 Task: Create a due date automation trigger when advanced on, 2 working days after a card is due add fields without custom field "Resume" checked at 11:00 AM.
Action: Mouse moved to (1117, 336)
Screenshot: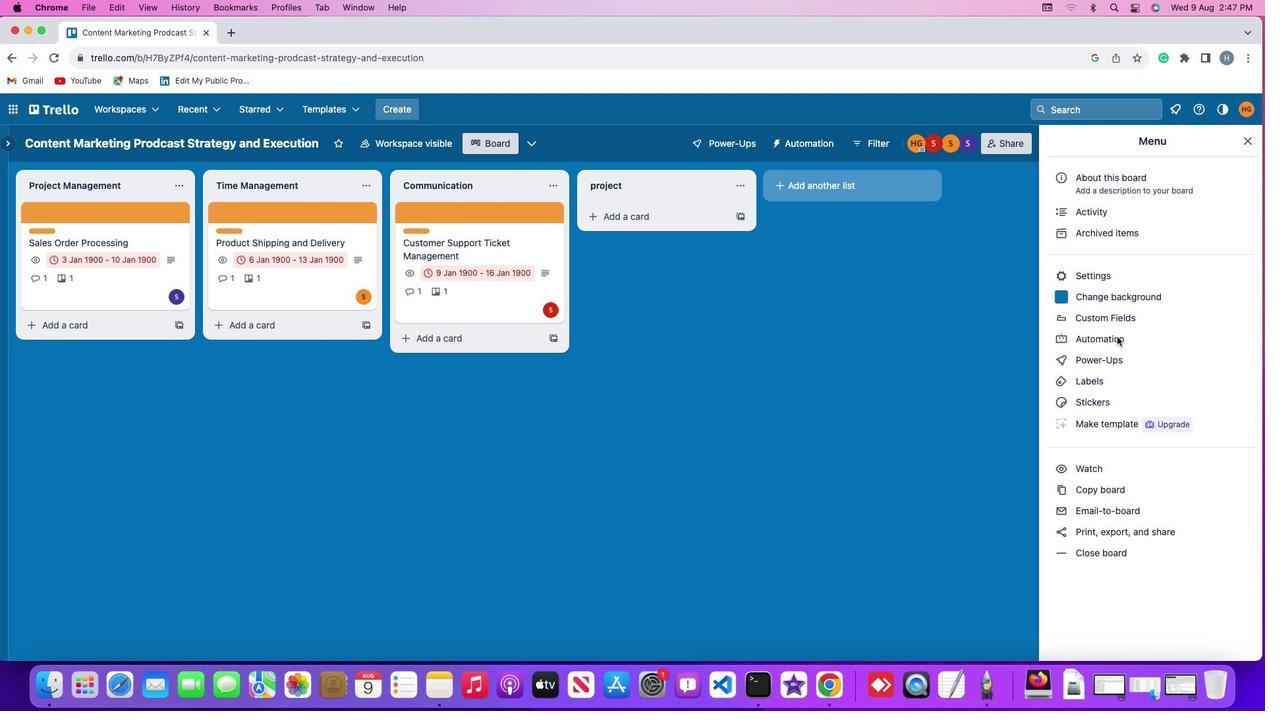 
Action: Mouse pressed left at (1117, 336)
Screenshot: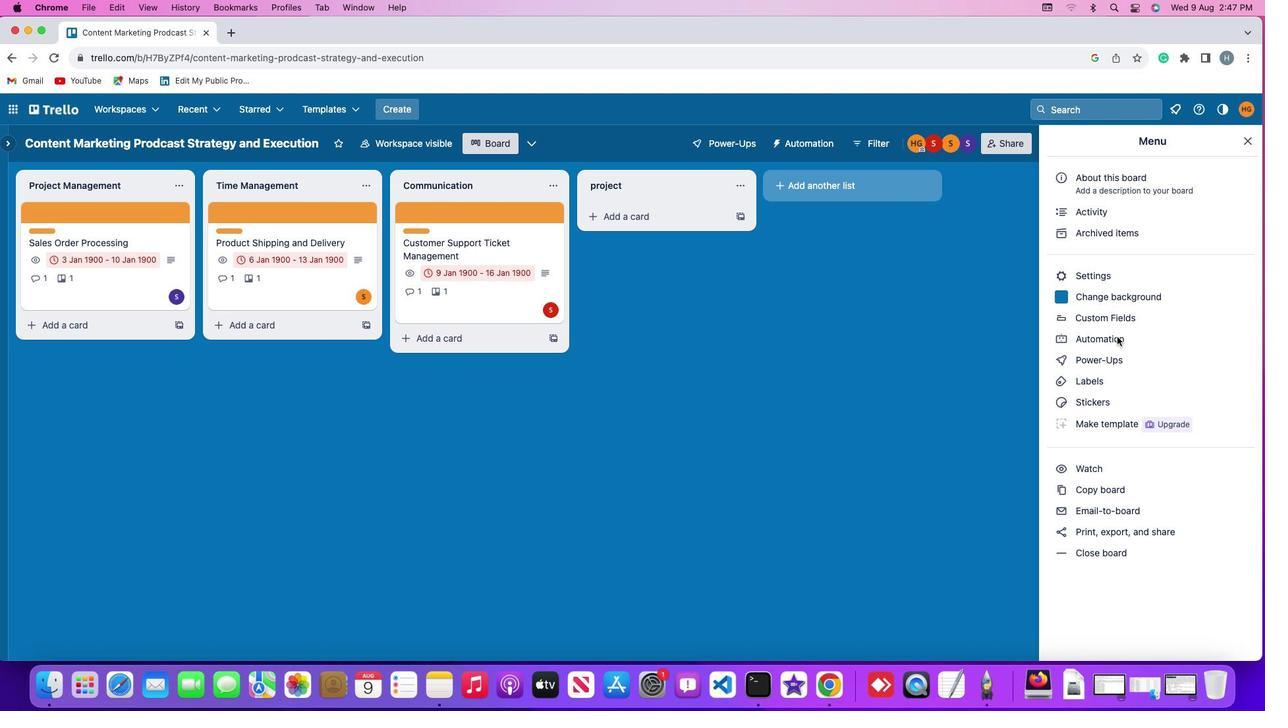 
Action: Mouse pressed left at (1117, 336)
Screenshot: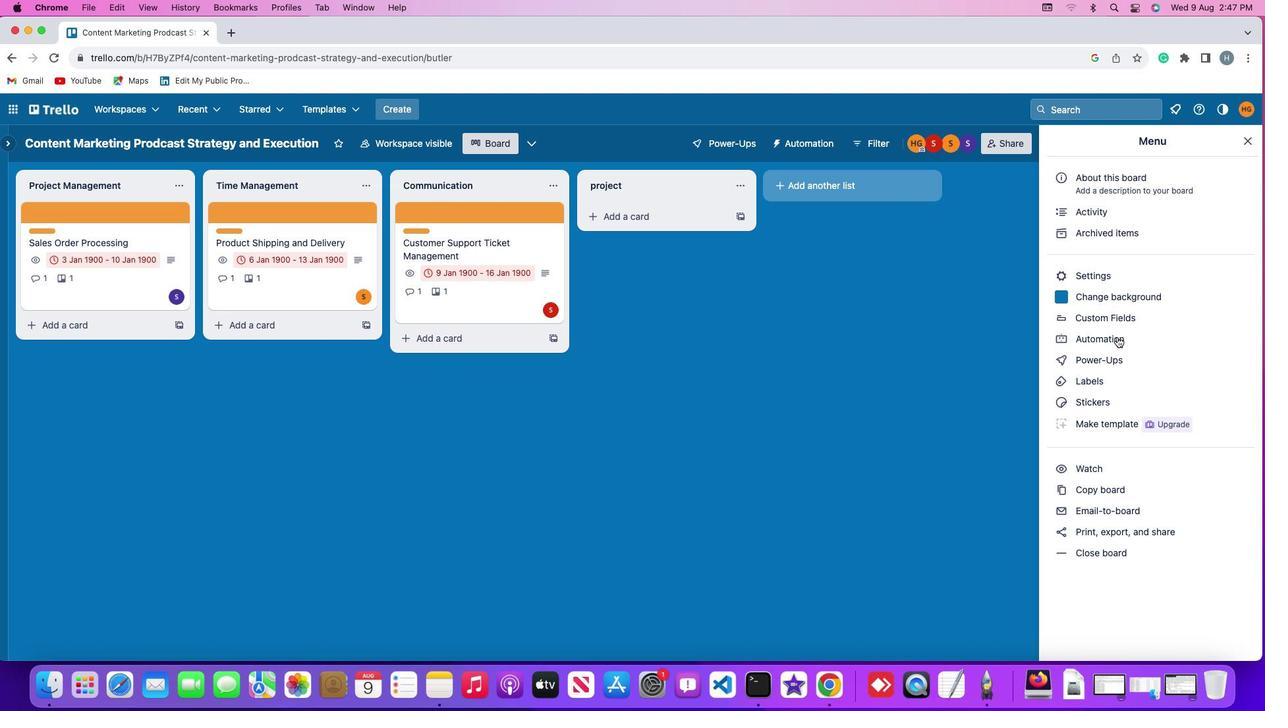 
Action: Mouse moved to (90, 310)
Screenshot: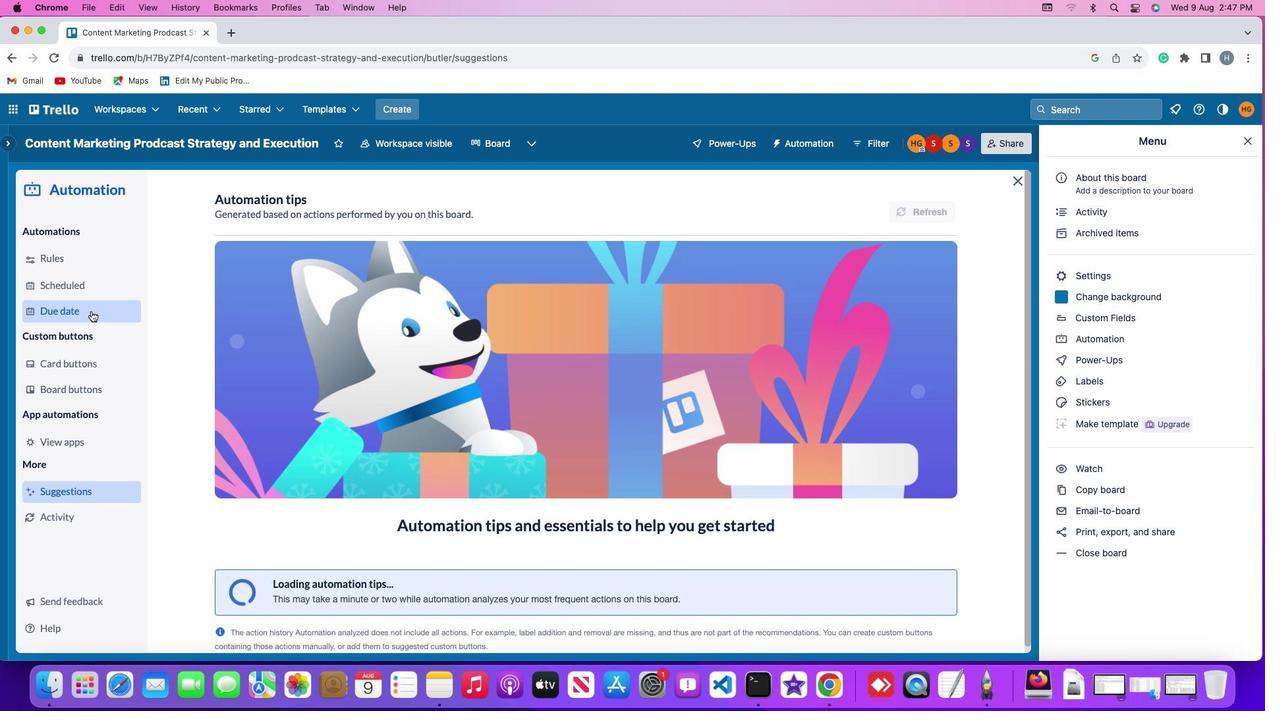 
Action: Mouse pressed left at (90, 310)
Screenshot: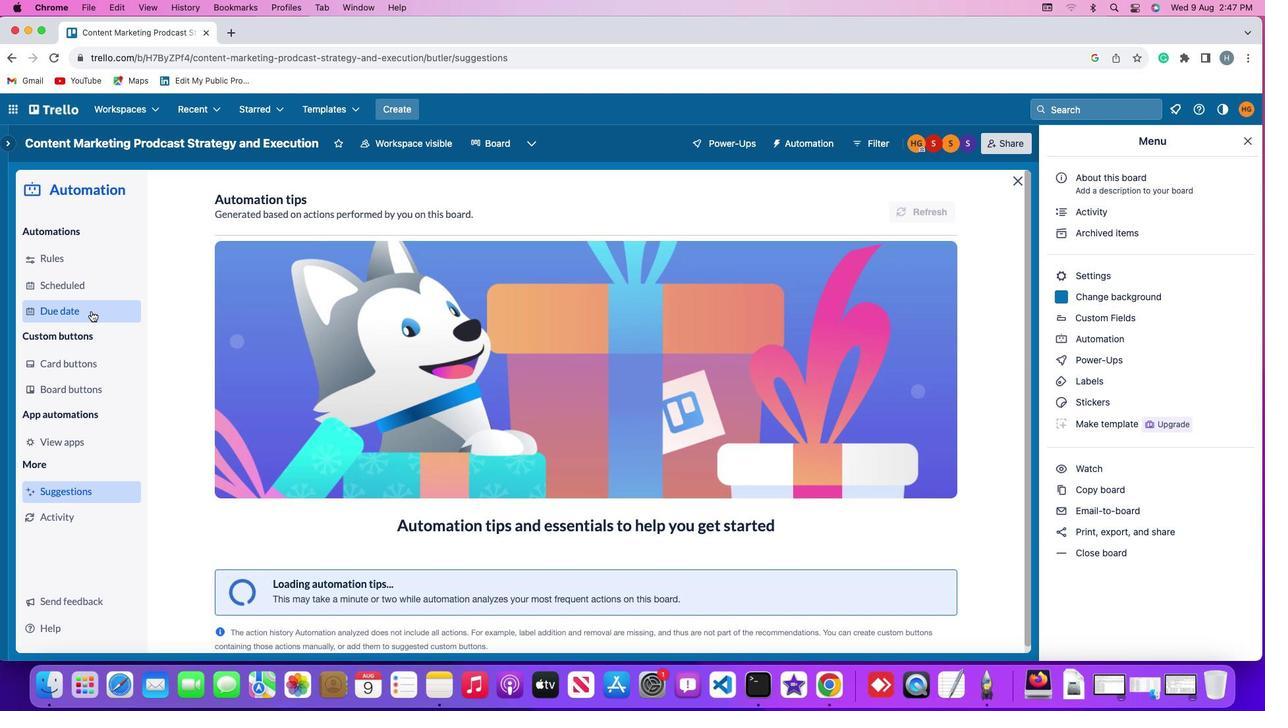 
Action: Mouse moved to (847, 202)
Screenshot: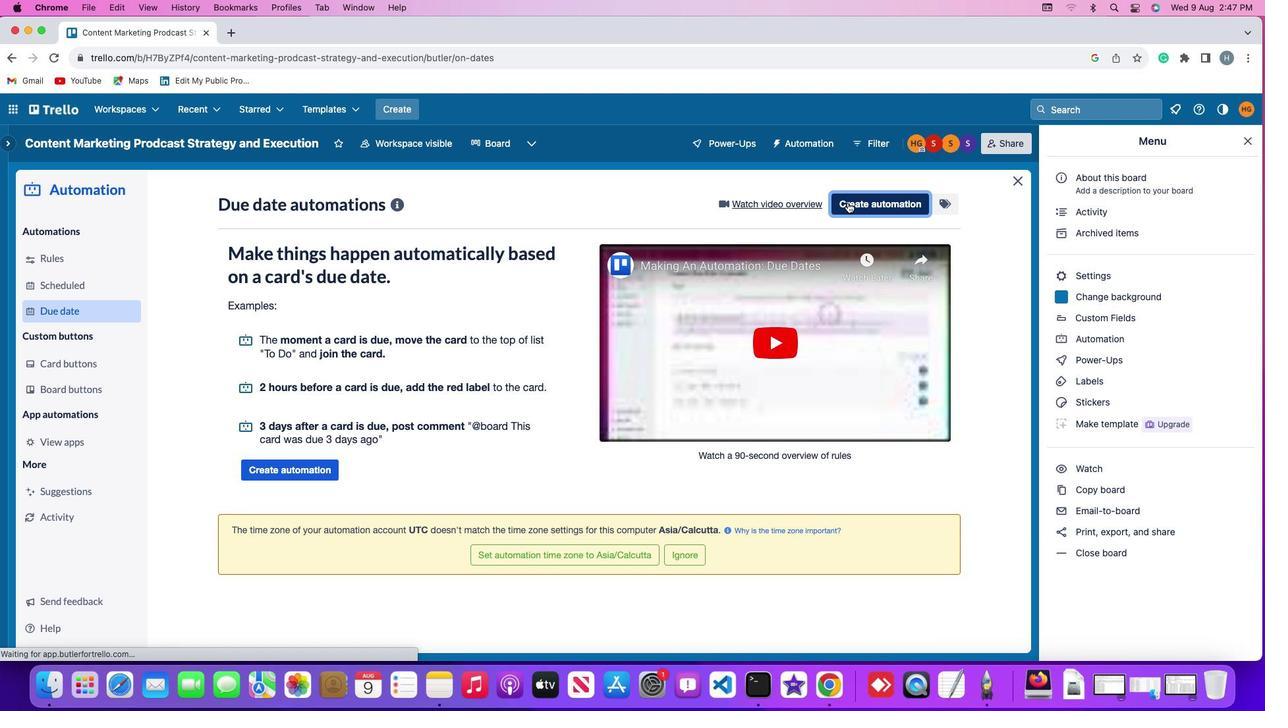 
Action: Mouse pressed left at (847, 202)
Screenshot: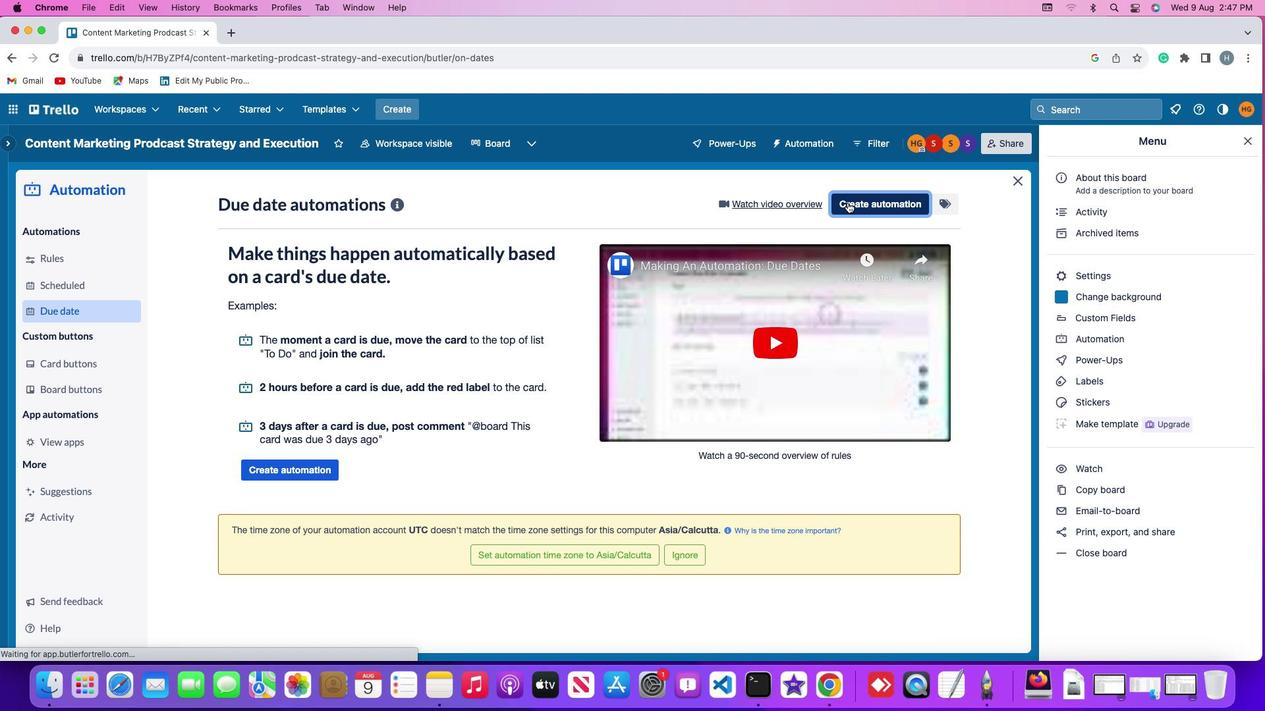 
Action: Mouse moved to (278, 333)
Screenshot: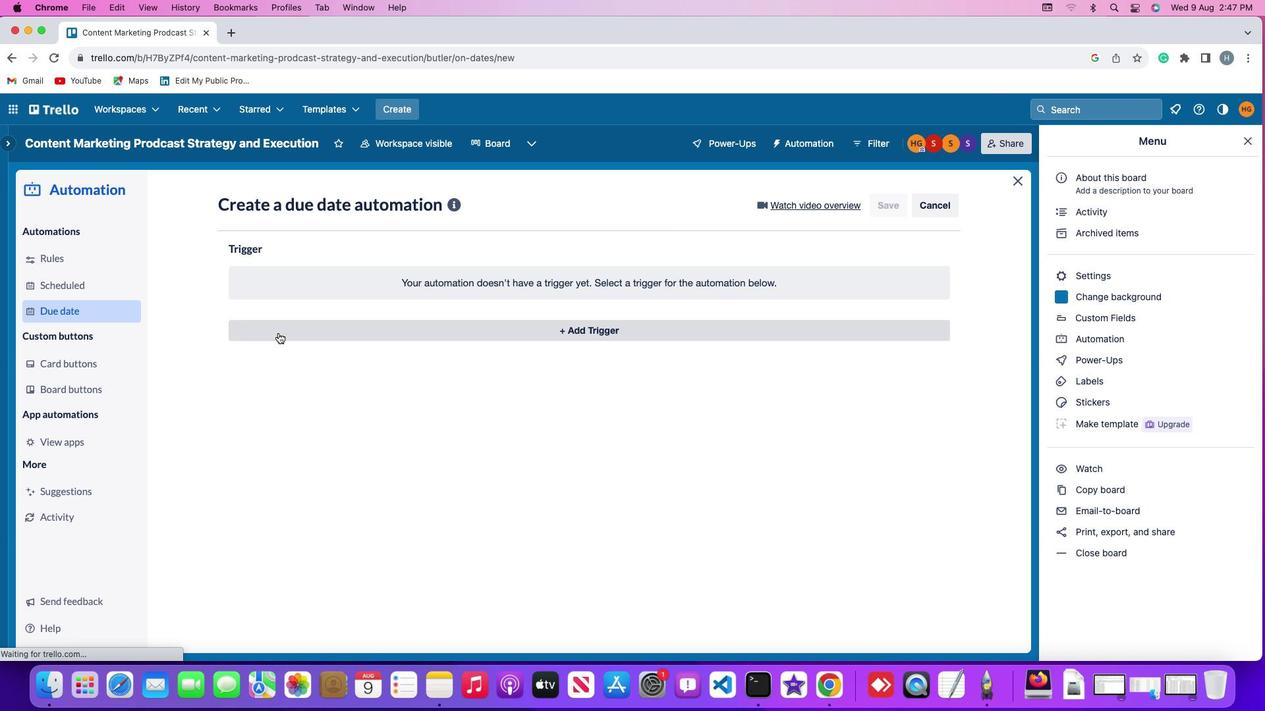 
Action: Mouse pressed left at (278, 333)
Screenshot: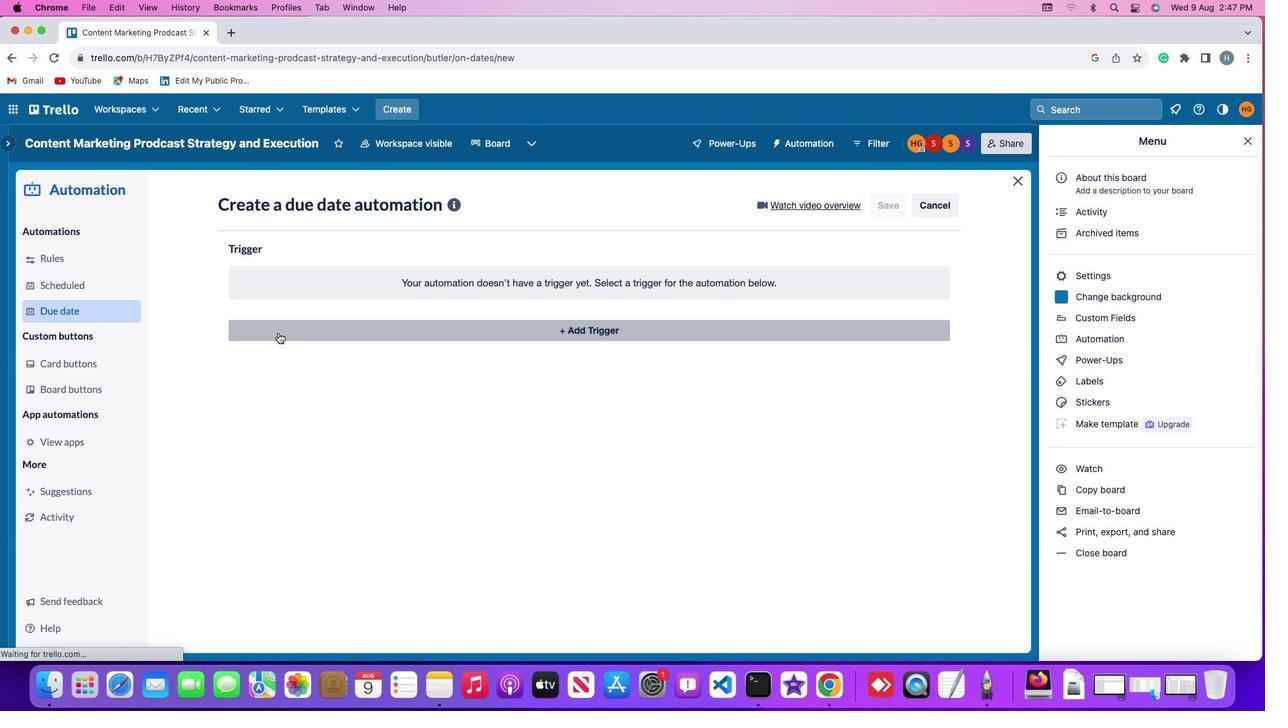 
Action: Mouse moved to (252, 532)
Screenshot: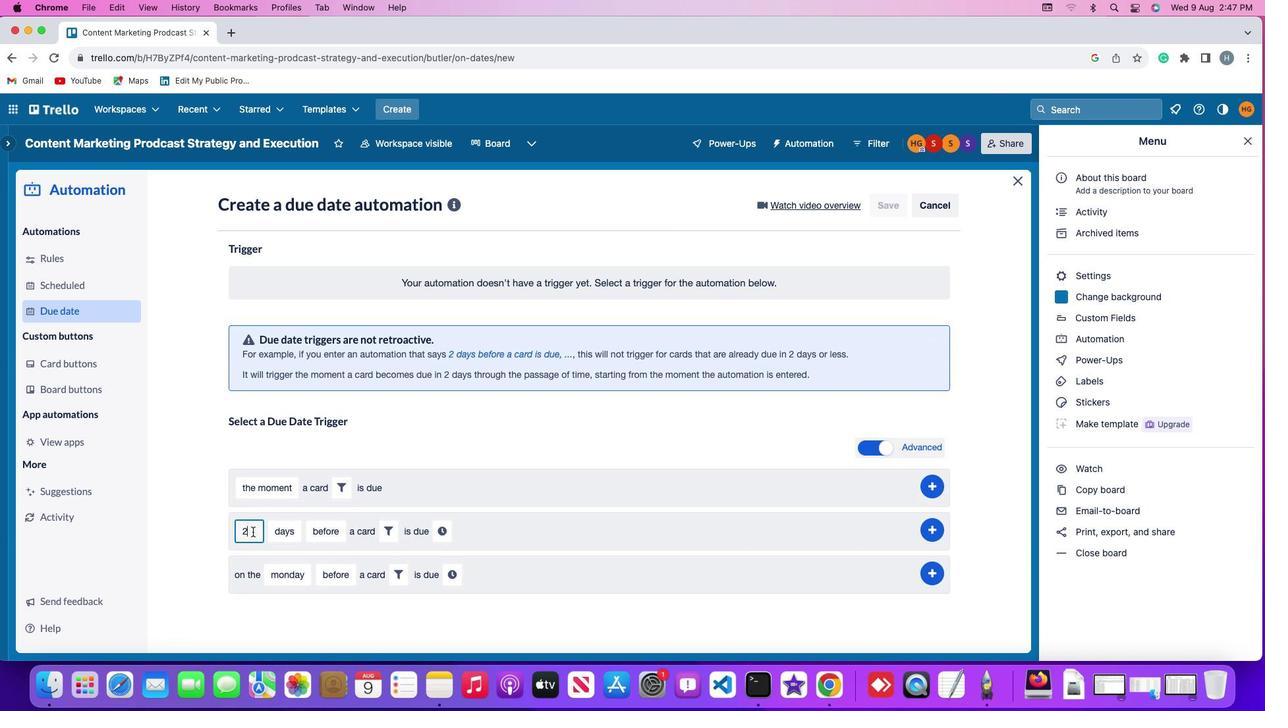 
Action: Mouse pressed left at (252, 532)
Screenshot: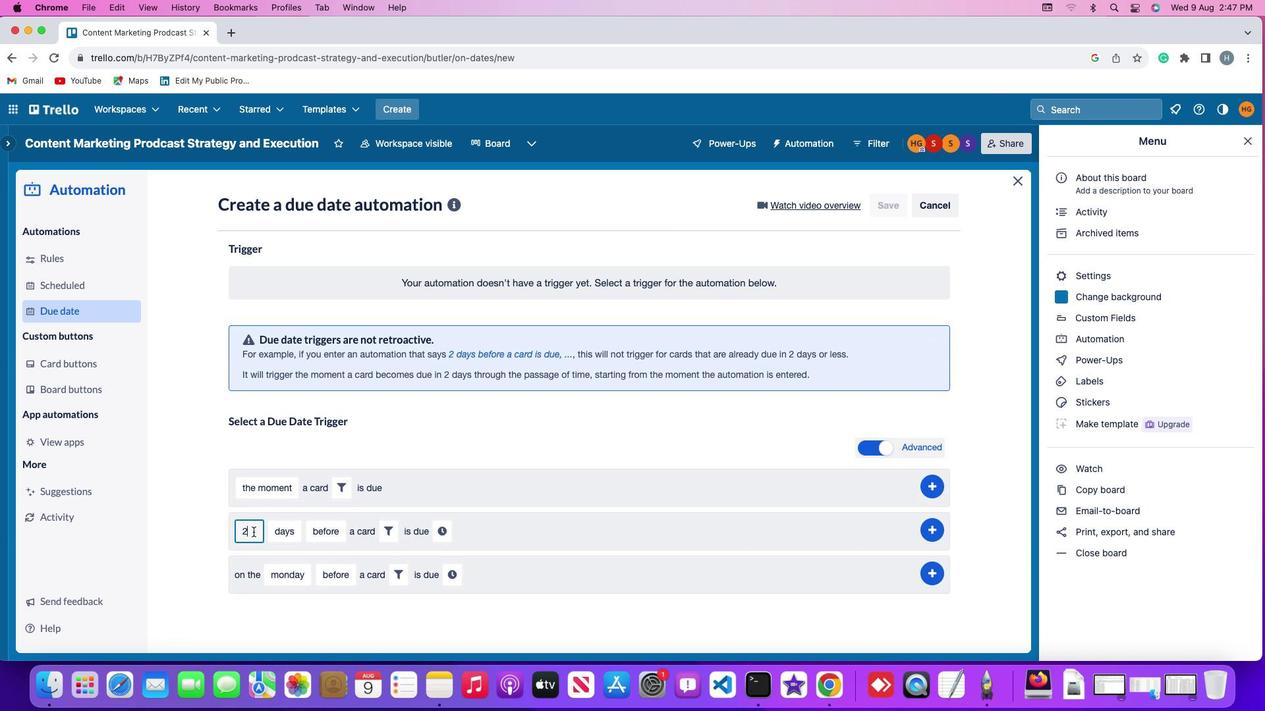 
Action: Mouse moved to (253, 530)
Screenshot: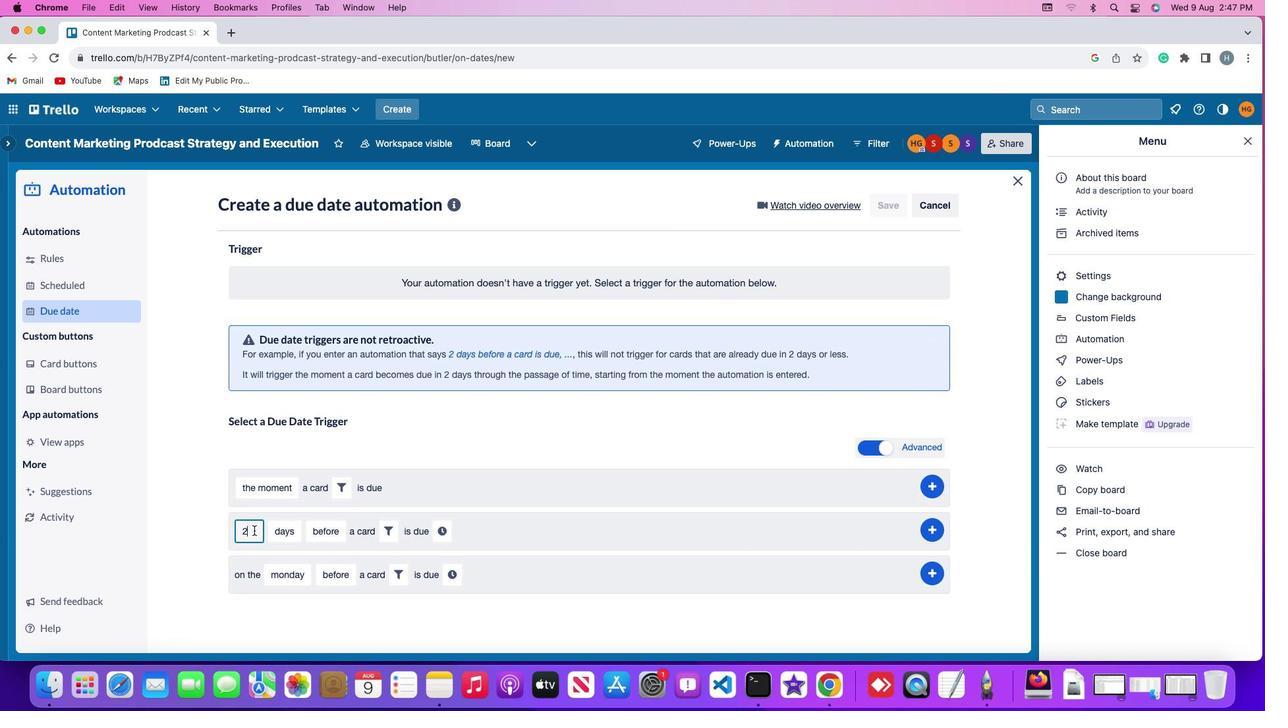 
Action: Key pressed Key.backspace
Screenshot: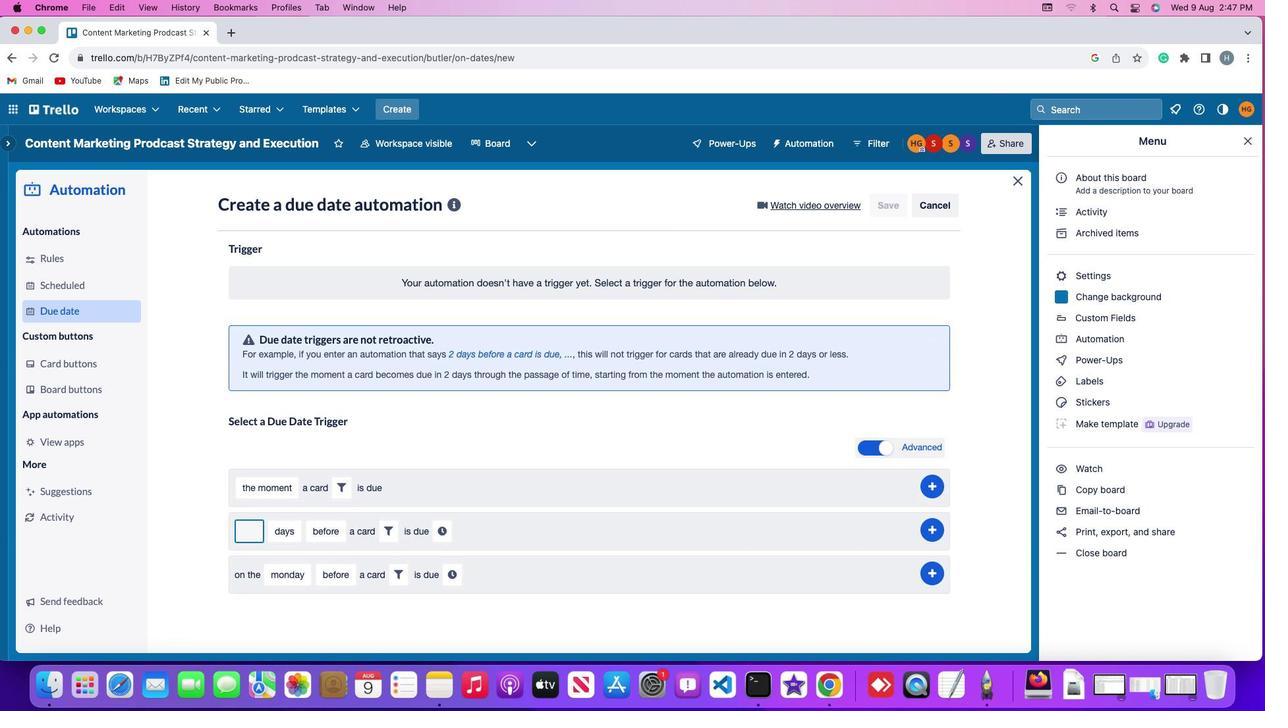 
Action: Mouse moved to (291, 517)
Screenshot: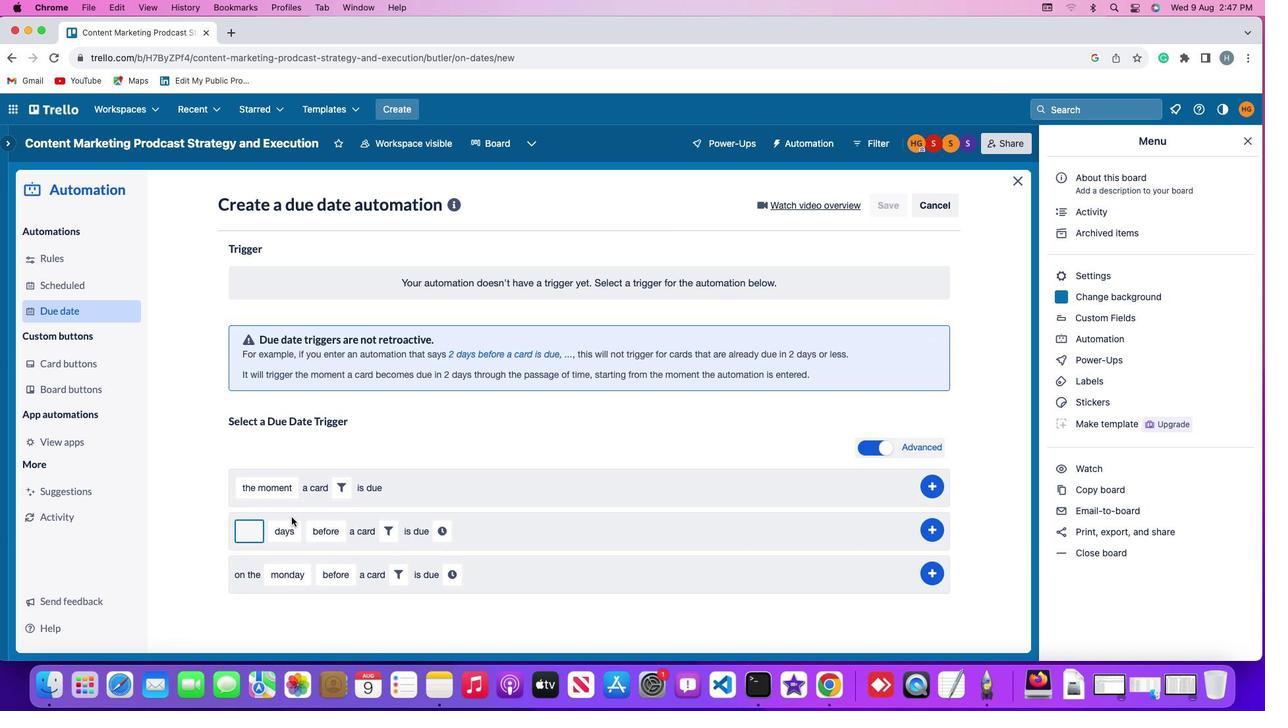 
Action: Key pressed '2'
Screenshot: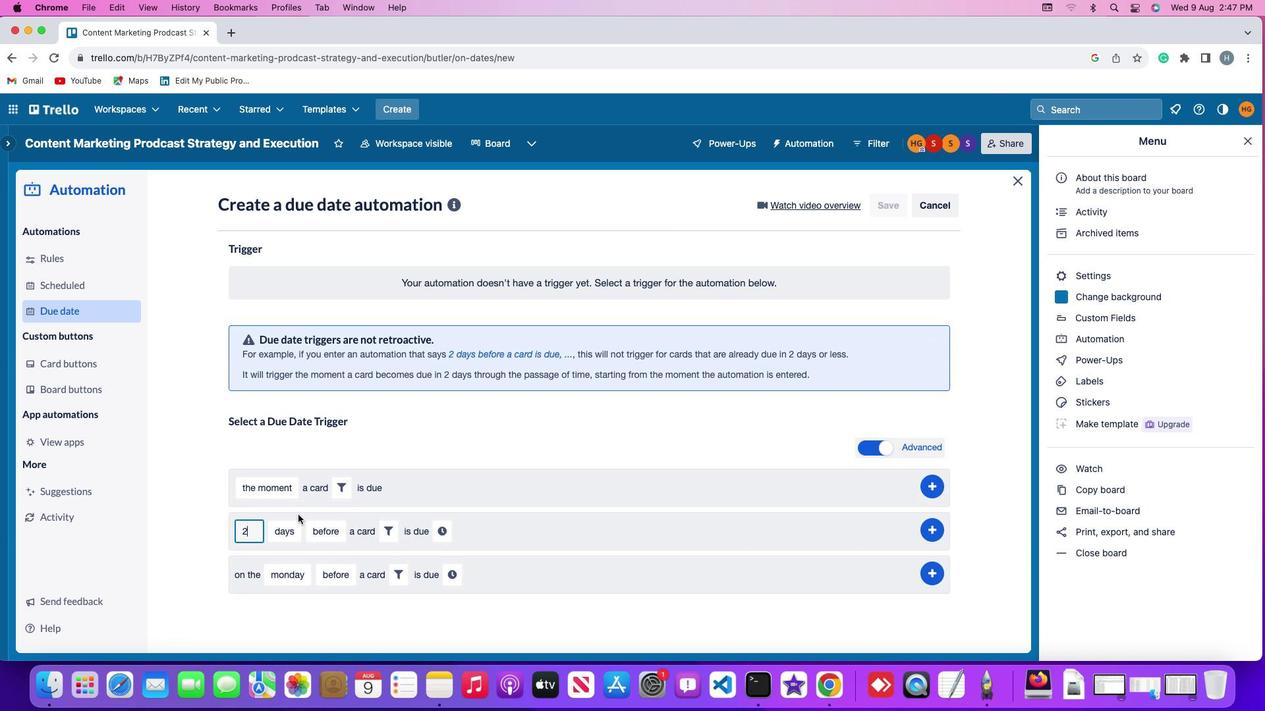 
Action: Mouse moved to (280, 531)
Screenshot: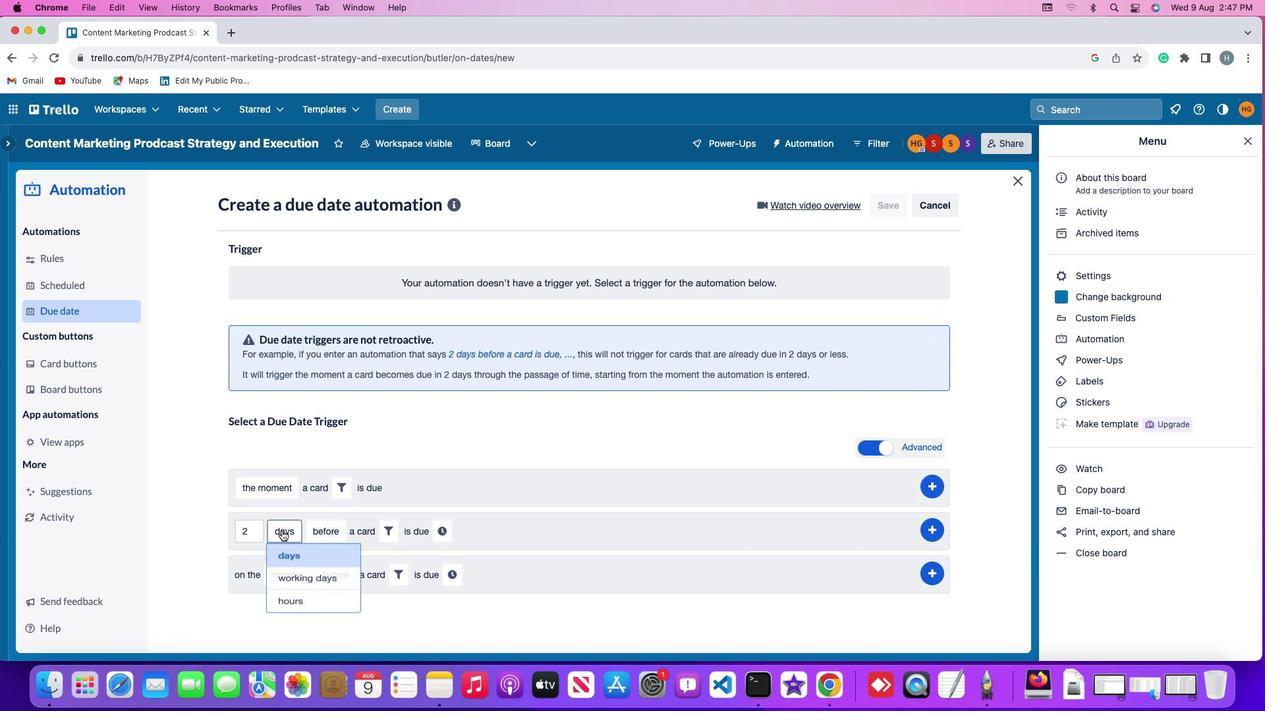
Action: Mouse pressed left at (280, 531)
Screenshot: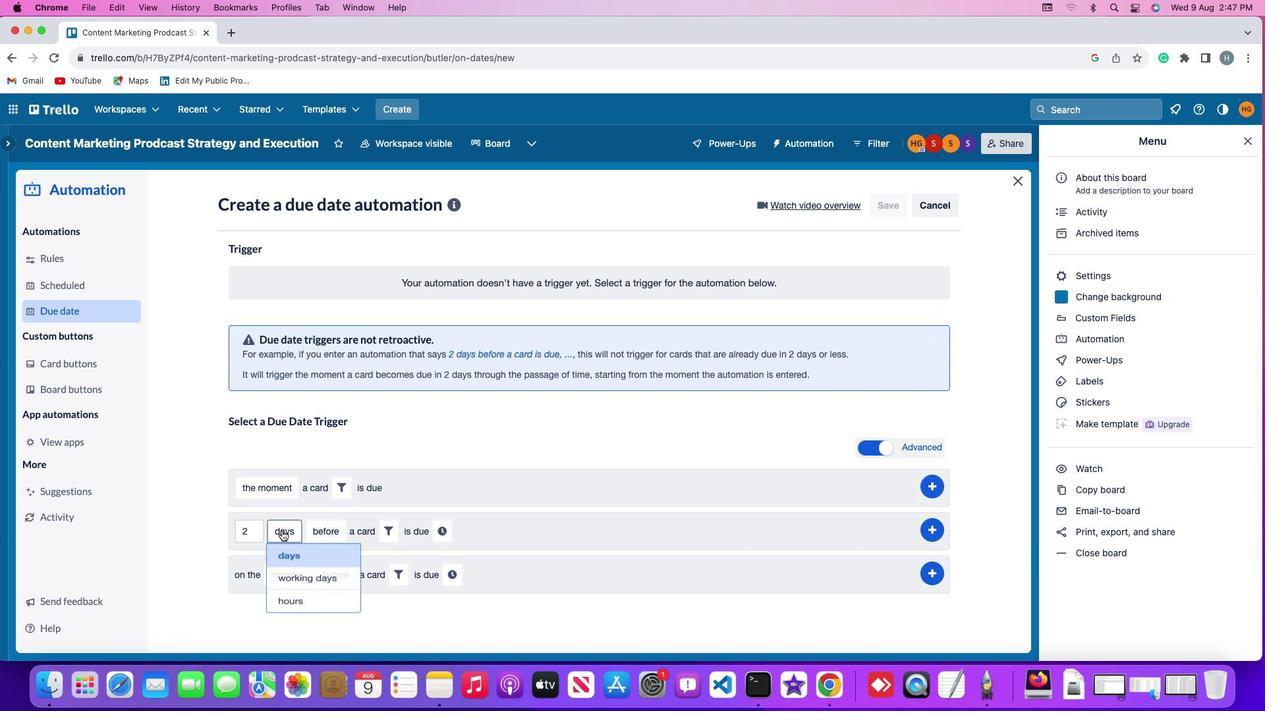 
Action: Mouse moved to (286, 577)
Screenshot: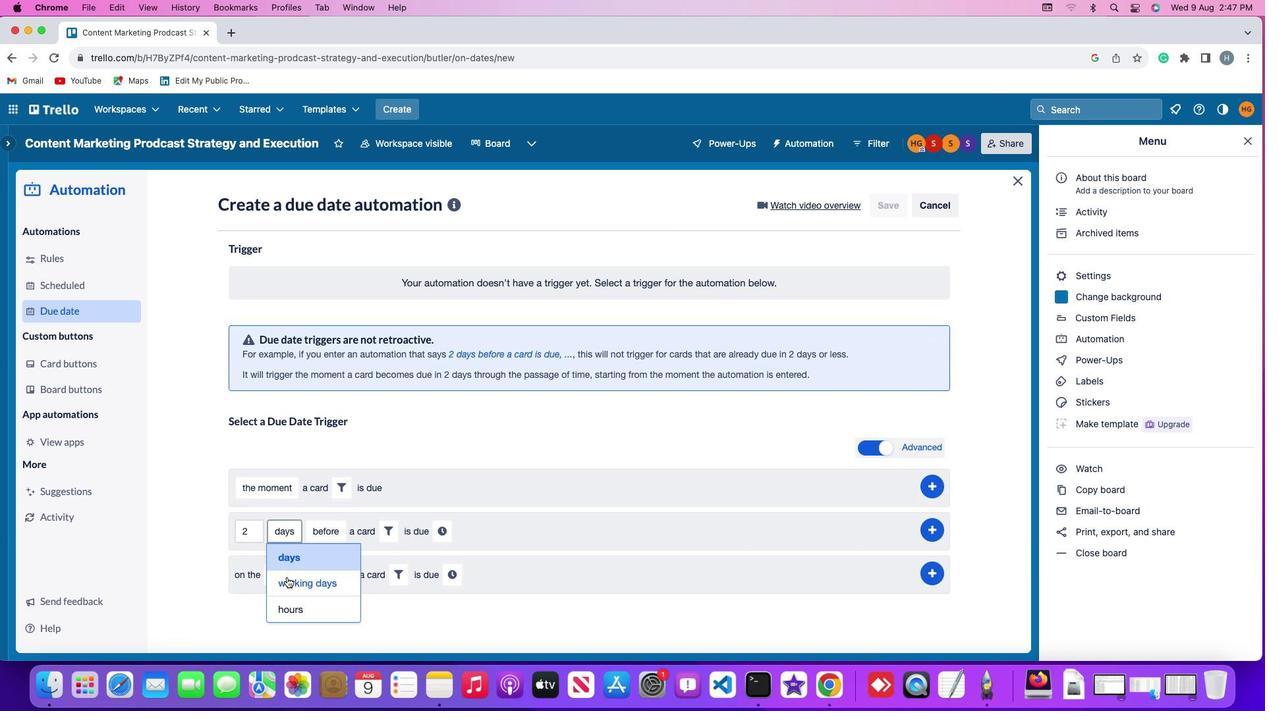 
Action: Mouse pressed left at (286, 577)
Screenshot: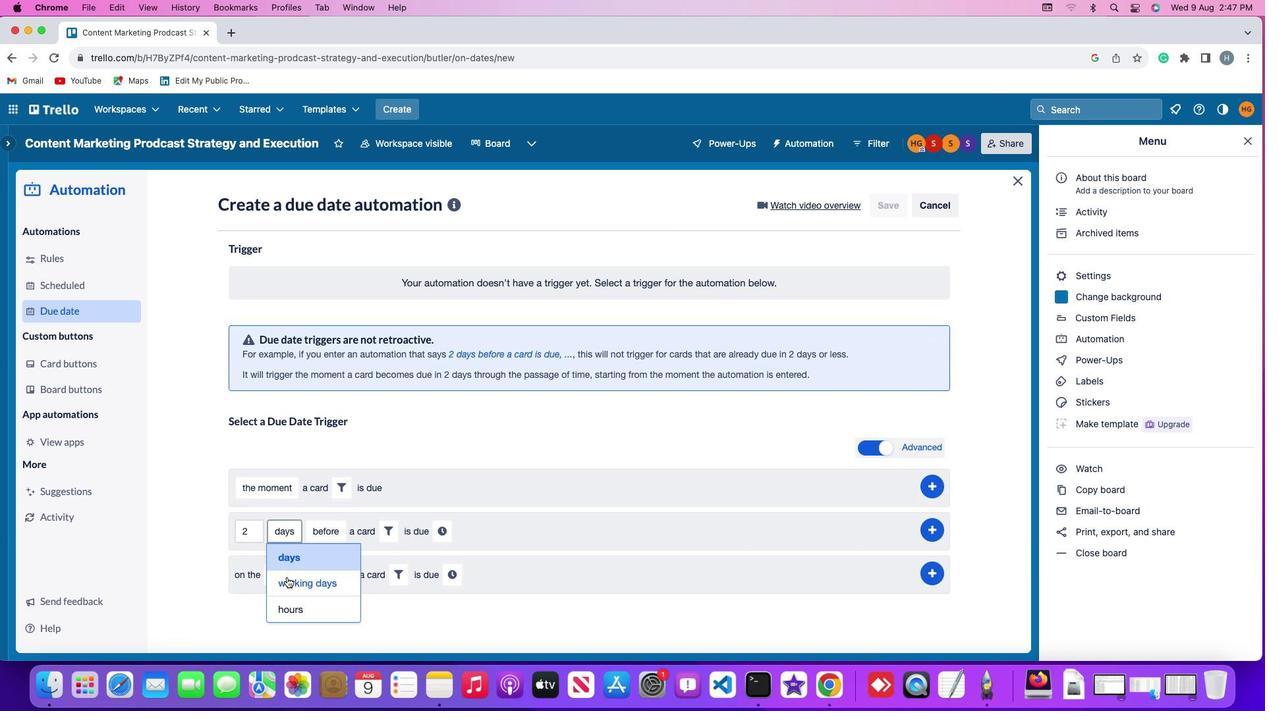 
Action: Mouse moved to (347, 529)
Screenshot: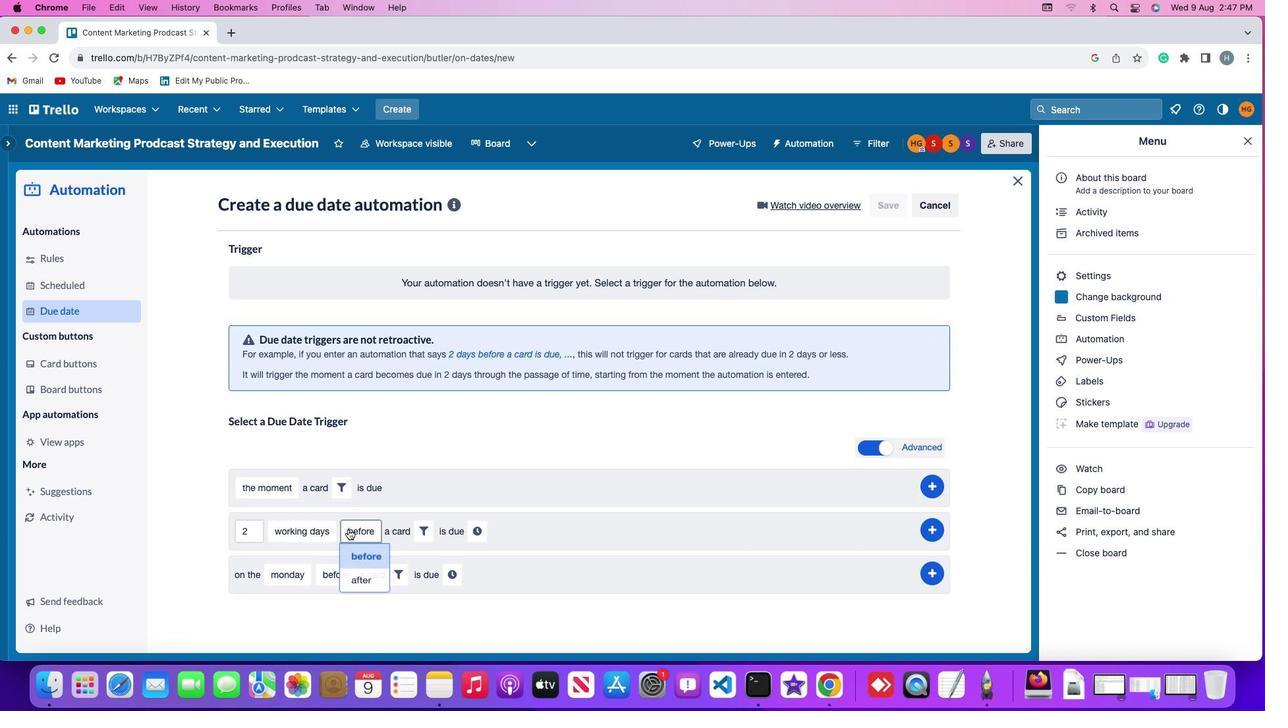 
Action: Mouse pressed left at (347, 529)
Screenshot: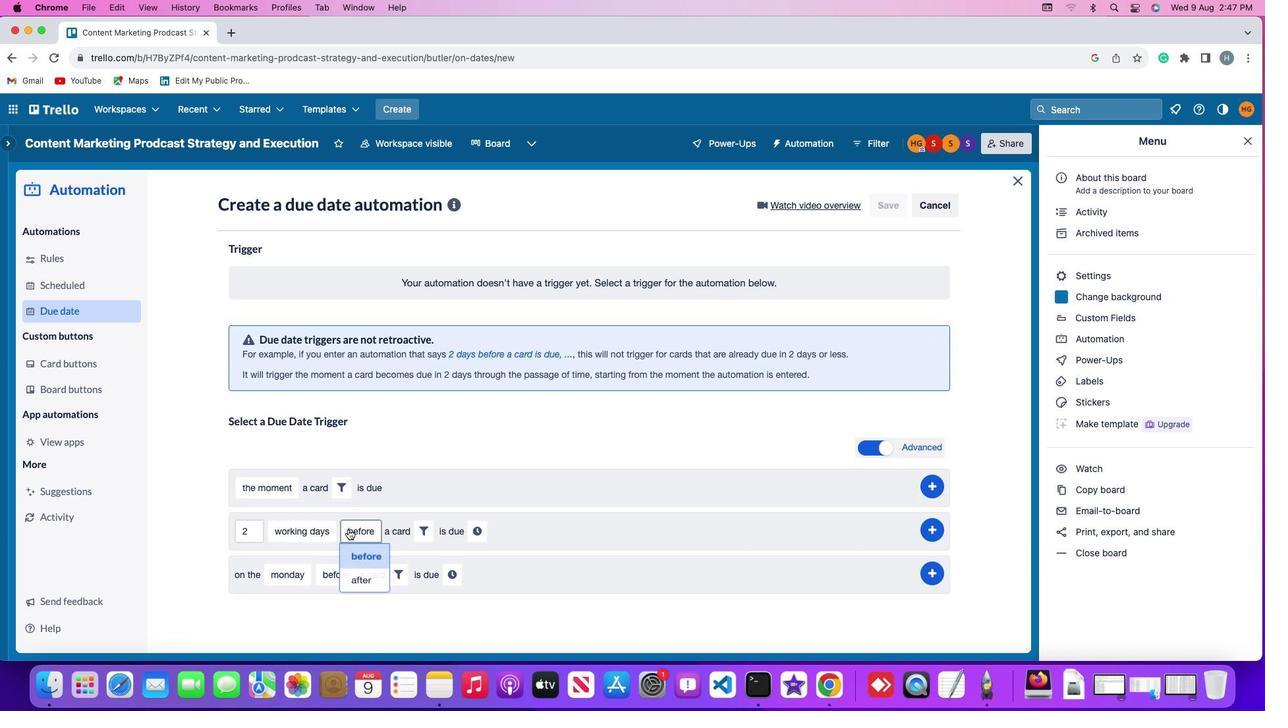 
Action: Mouse moved to (359, 580)
Screenshot: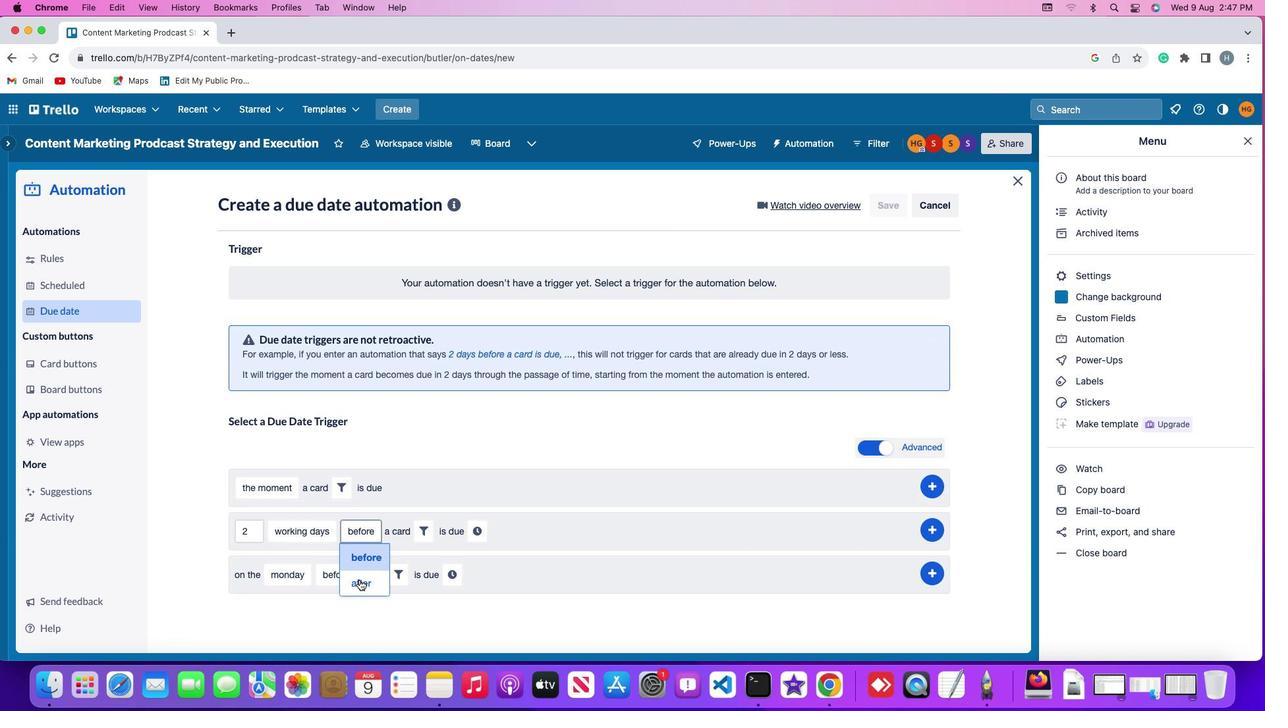 
Action: Mouse pressed left at (359, 580)
Screenshot: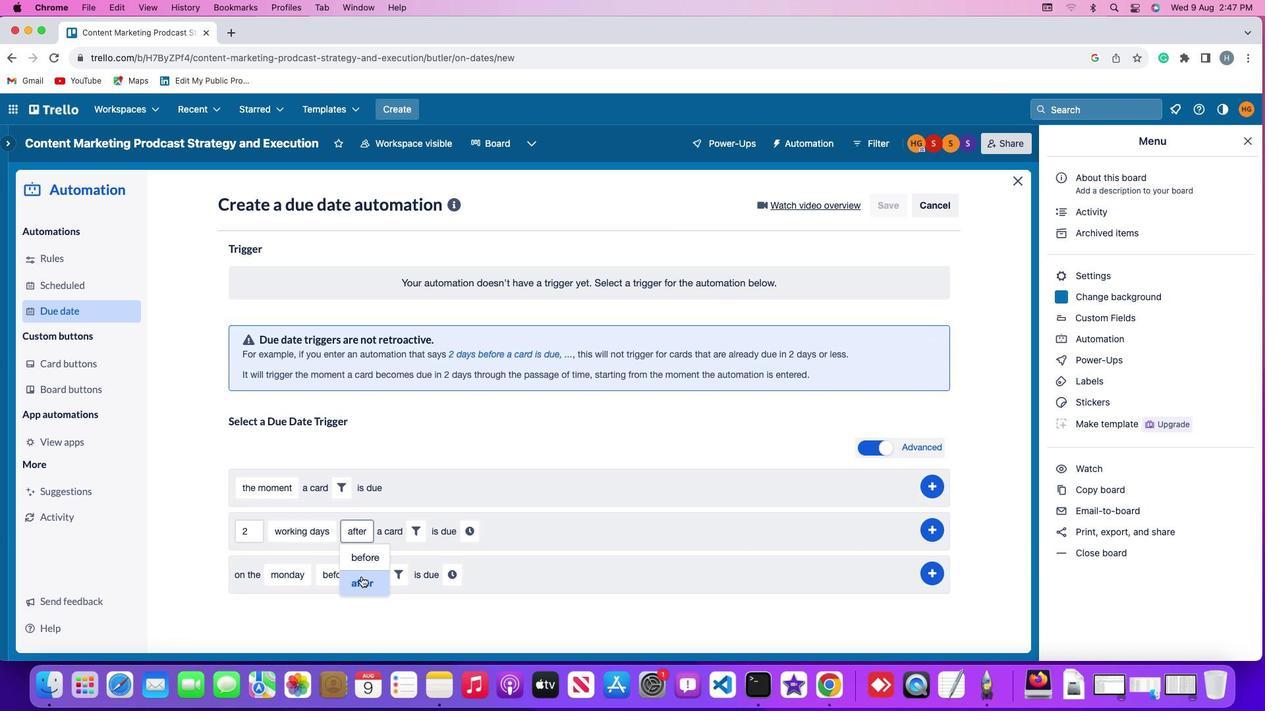
Action: Mouse moved to (422, 533)
Screenshot: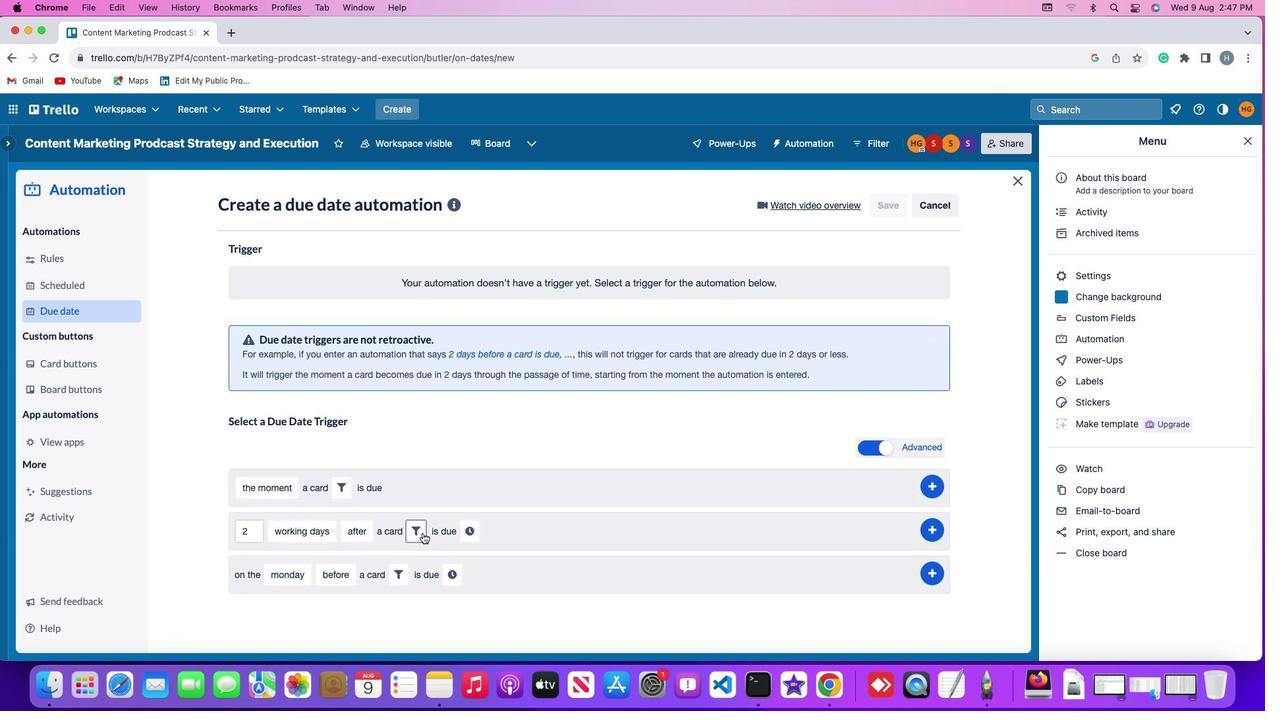 
Action: Mouse pressed left at (422, 533)
Screenshot: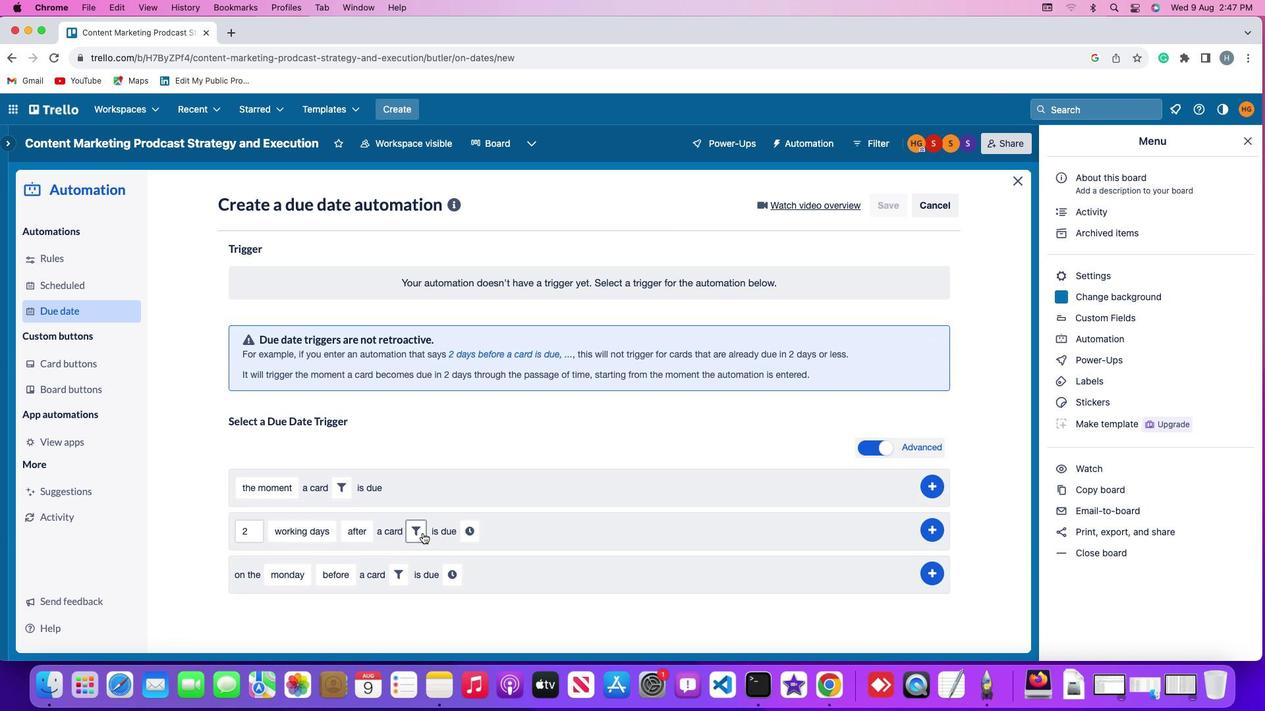 
Action: Mouse moved to (635, 571)
Screenshot: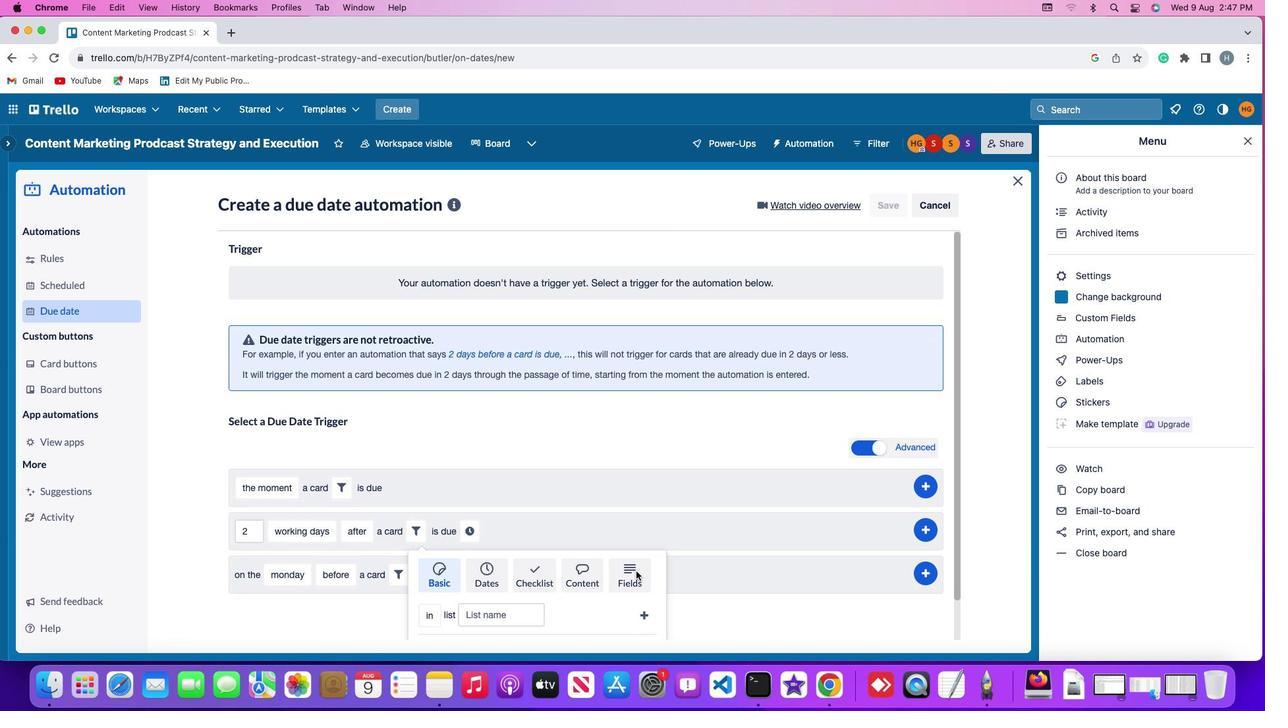
Action: Mouse pressed left at (635, 571)
Screenshot: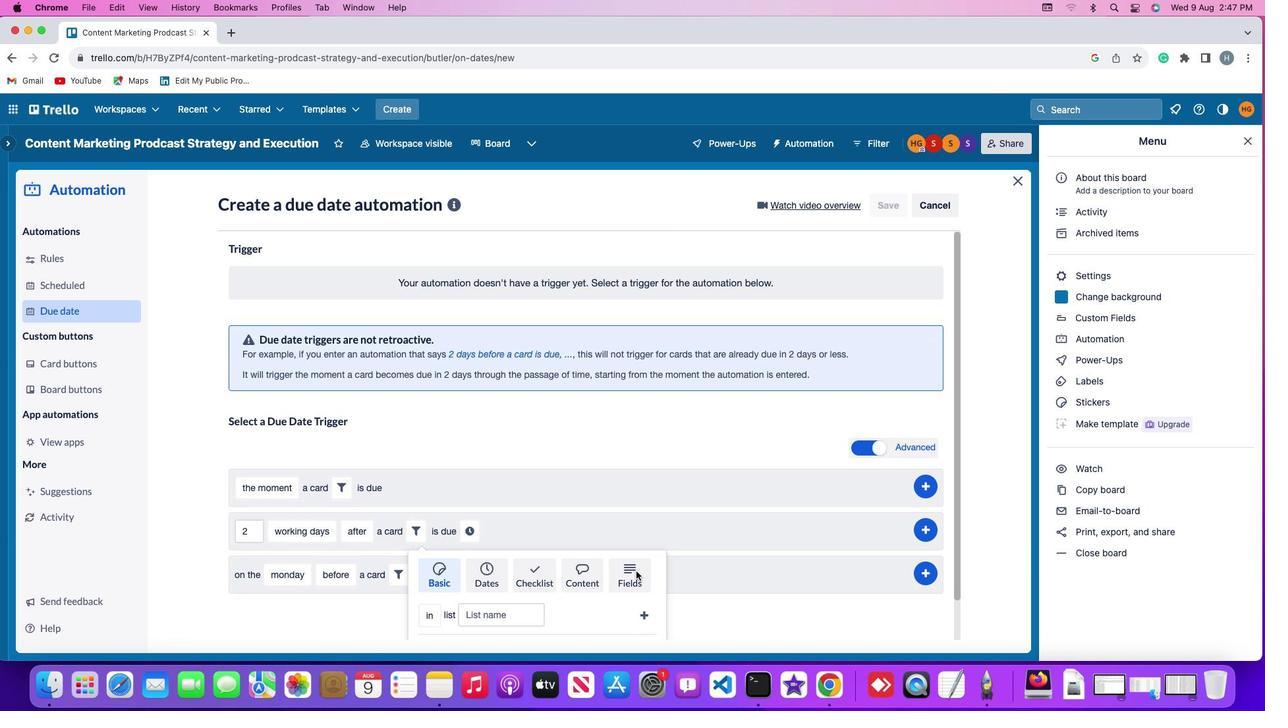 
Action: Mouse moved to (389, 612)
Screenshot: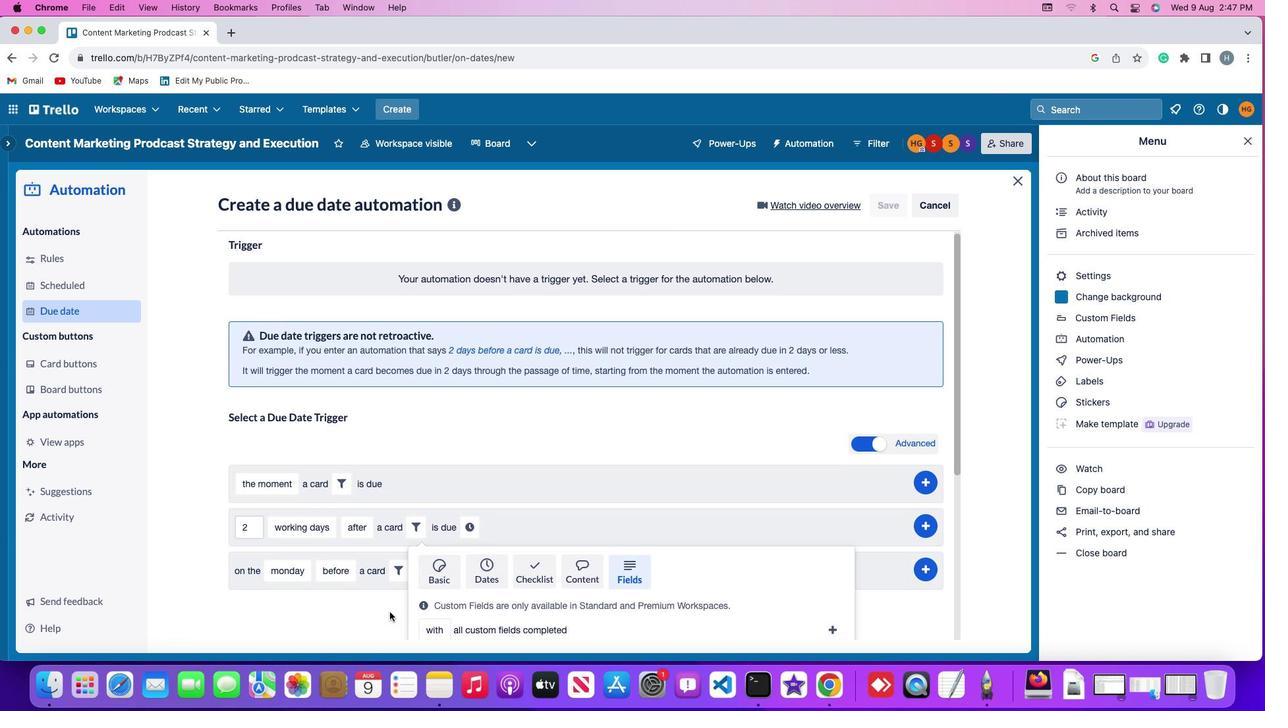 
Action: Mouse scrolled (389, 612) with delta (0, 0)
Screenshot: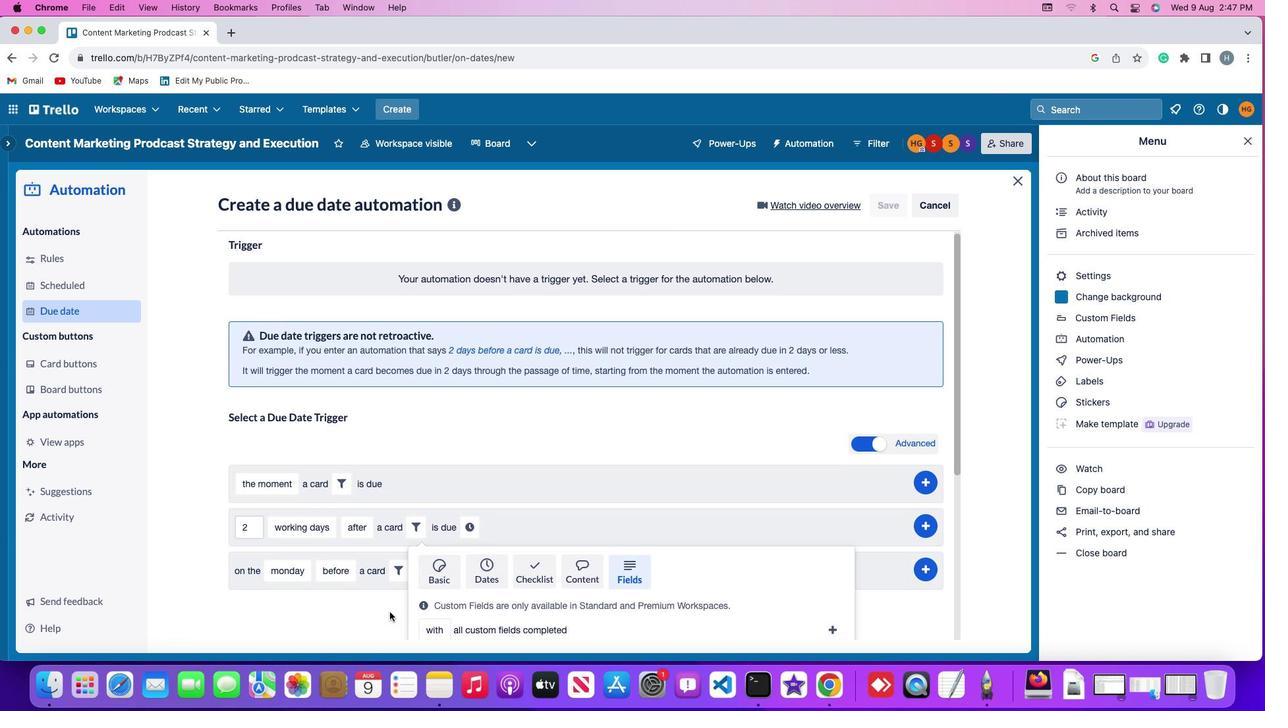
Action: Mouse scrolled (389, 612) with delta (0, 0)
Screenshot: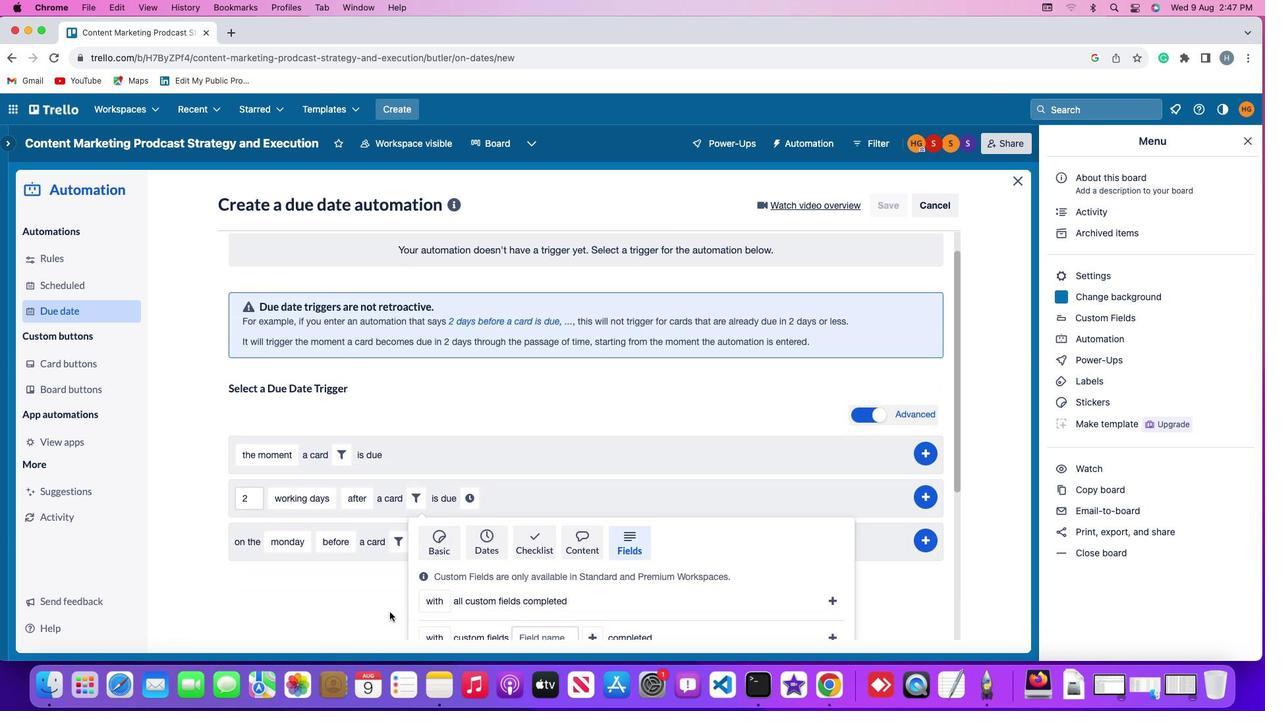 
Action: Mouse scrolled (389, 612) with delta (0, 0)
Screenshot: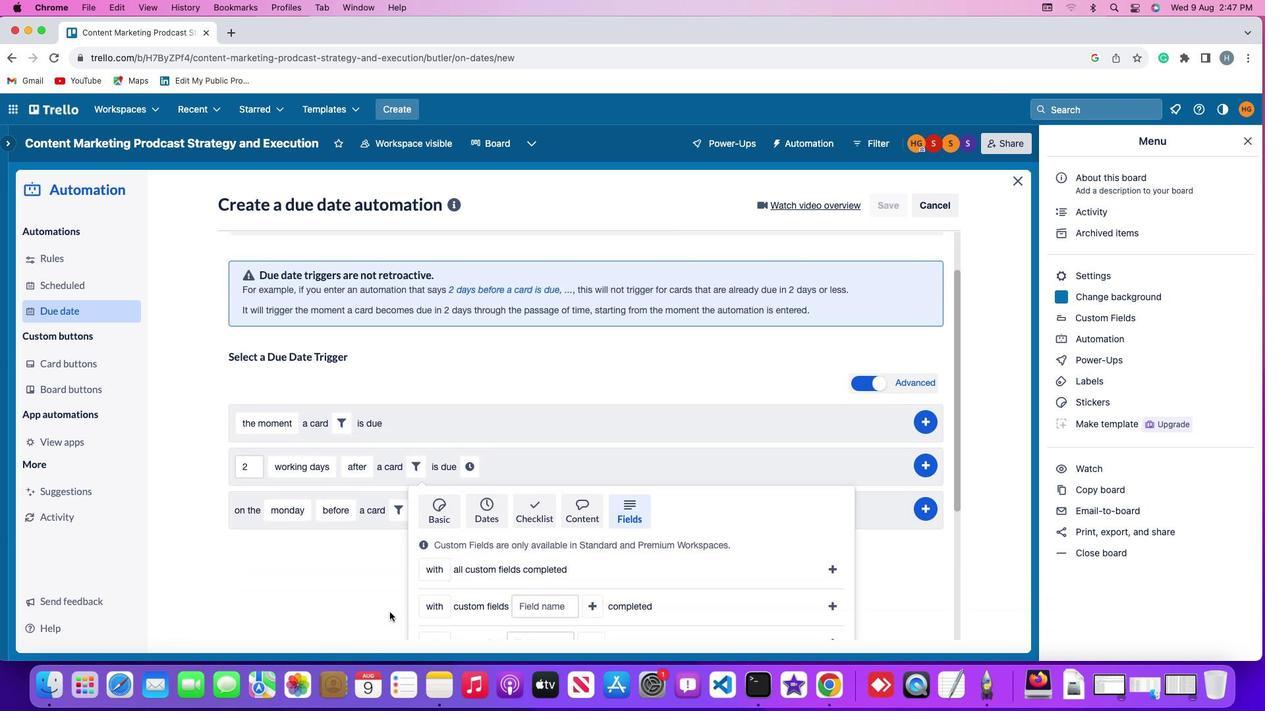 
Action: Mouse scrolled (389, 612) with delta (0, -1)
Screenshot: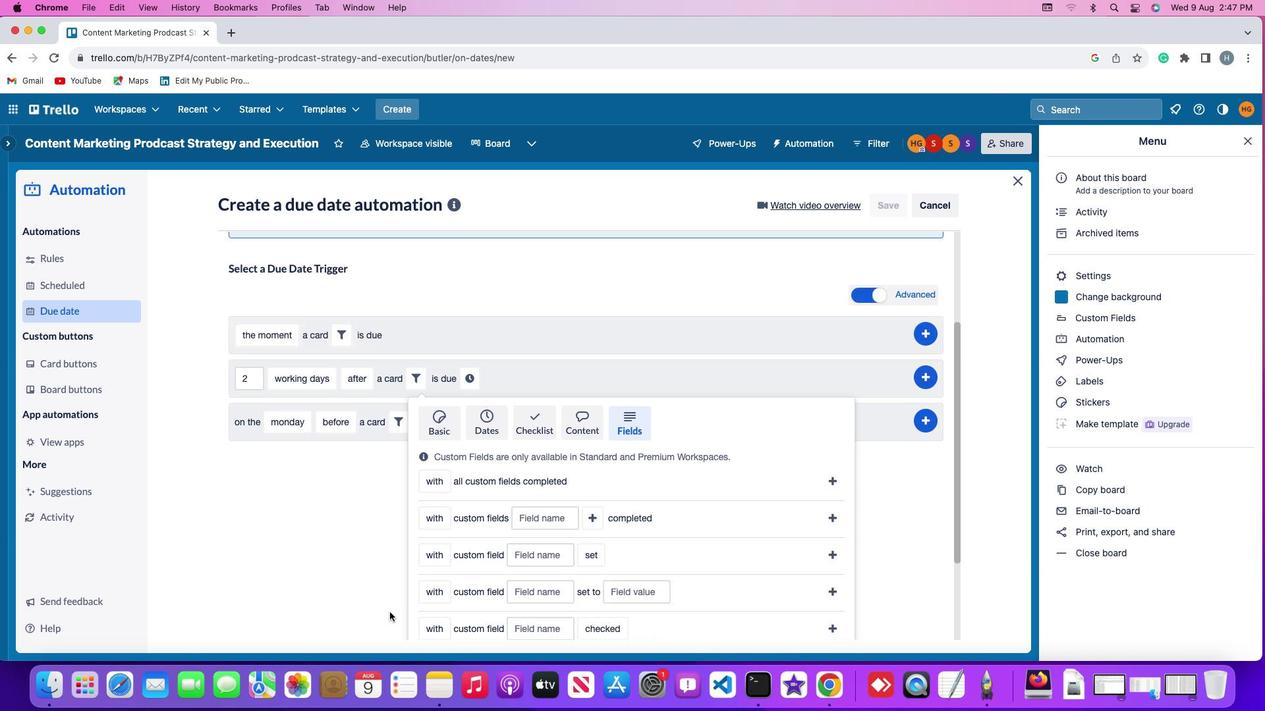 
Action: Mouse moved to (389, 611)
Screenshot: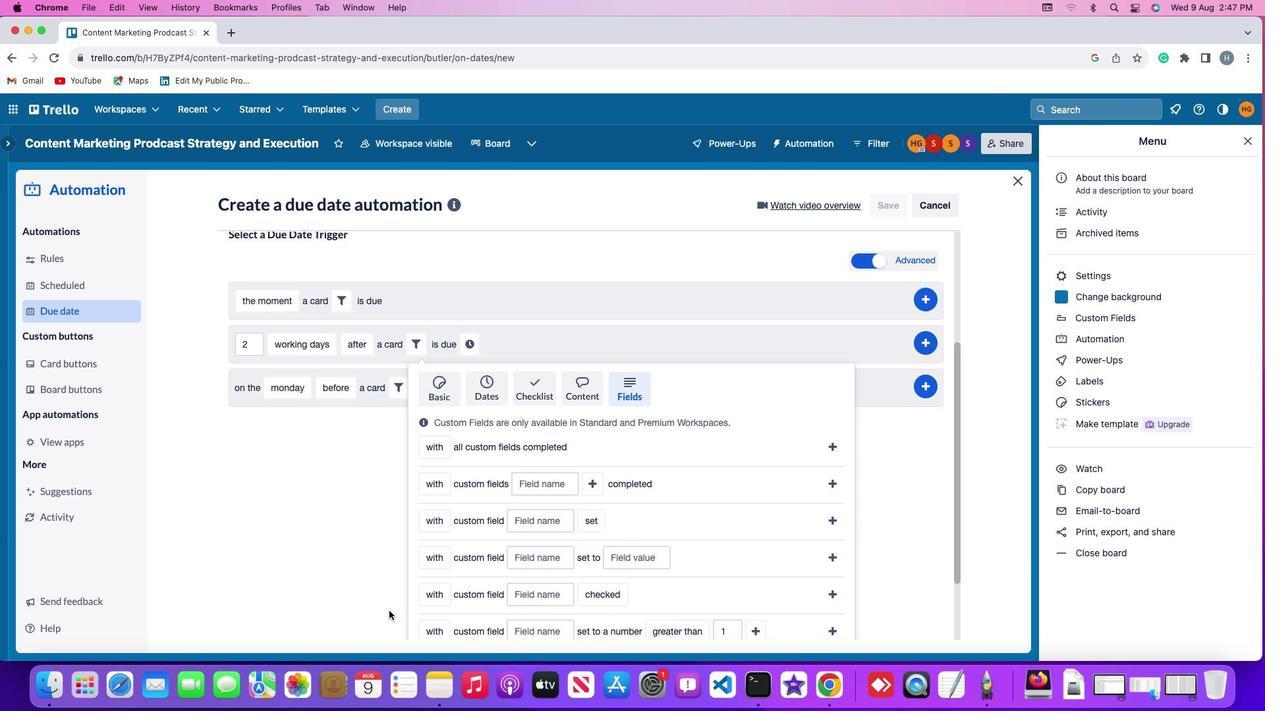 
Action: Mouse scrolled (389, 611) with delta (0, 0)
Screenshot: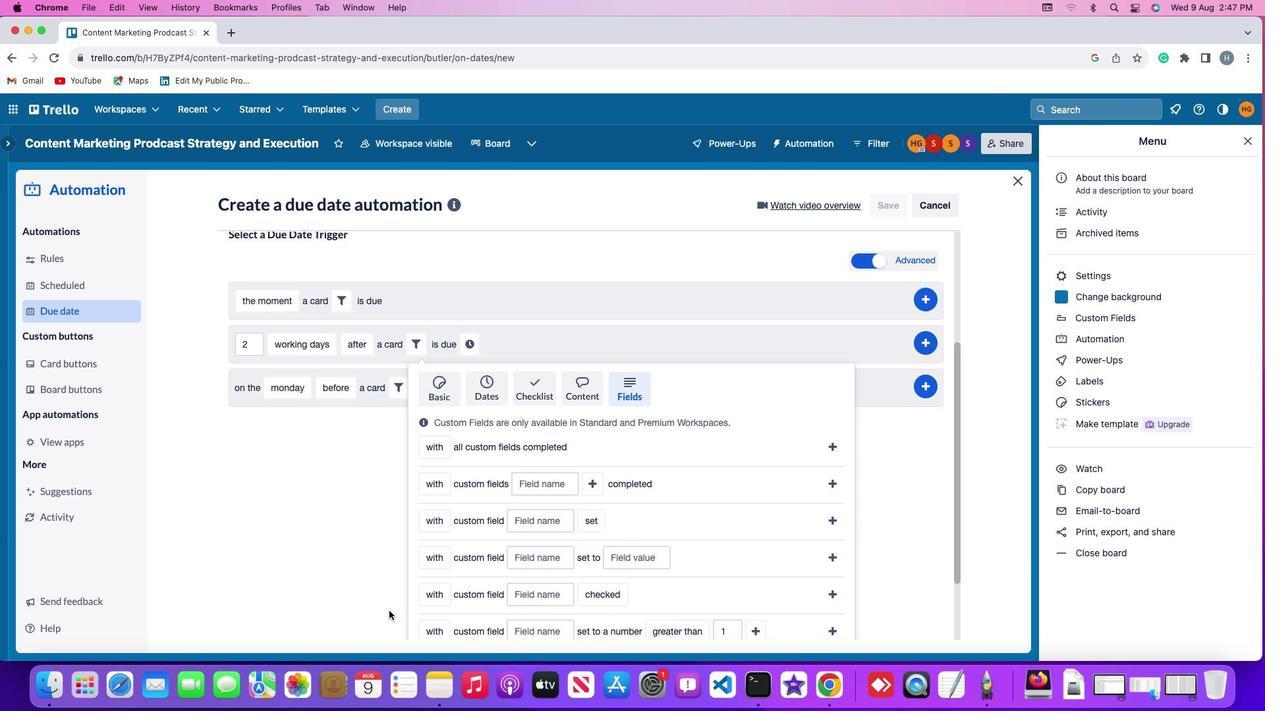 
Action: Mouse scrolled (389, 611) with delta (0, 0)
Screenshot: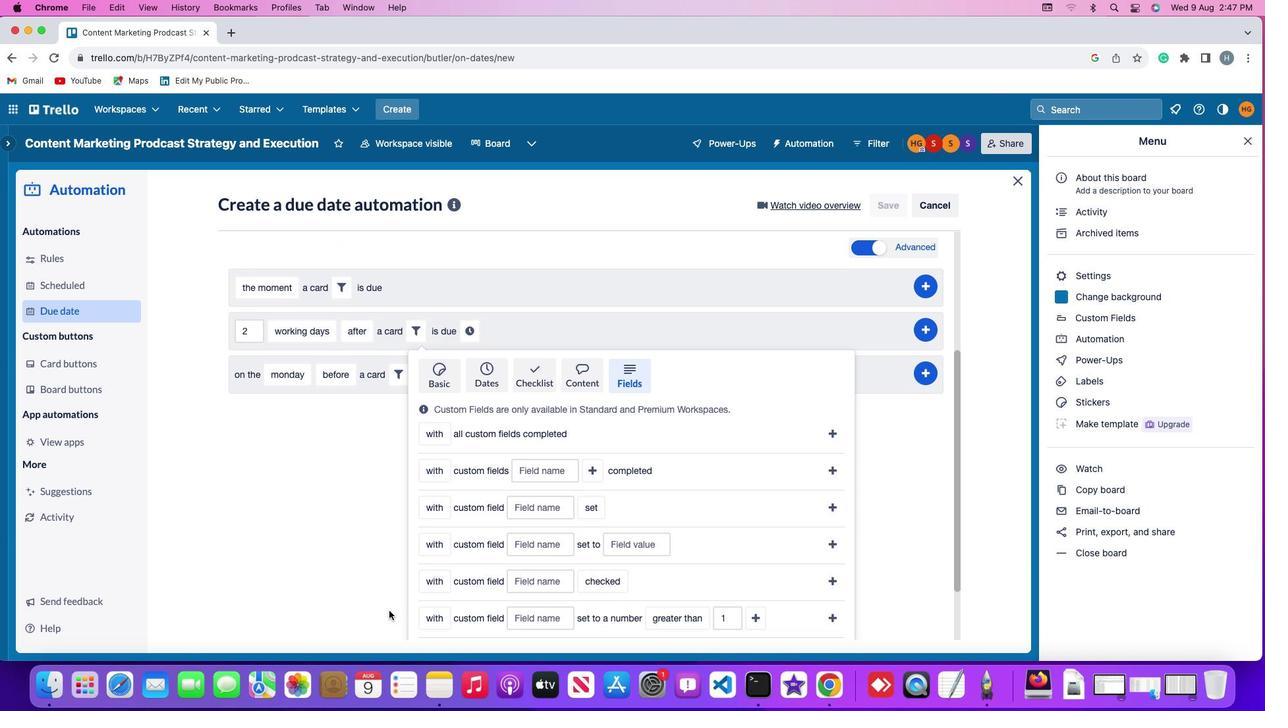 
Action: Mouse moved to (389, 610)
Screenshot: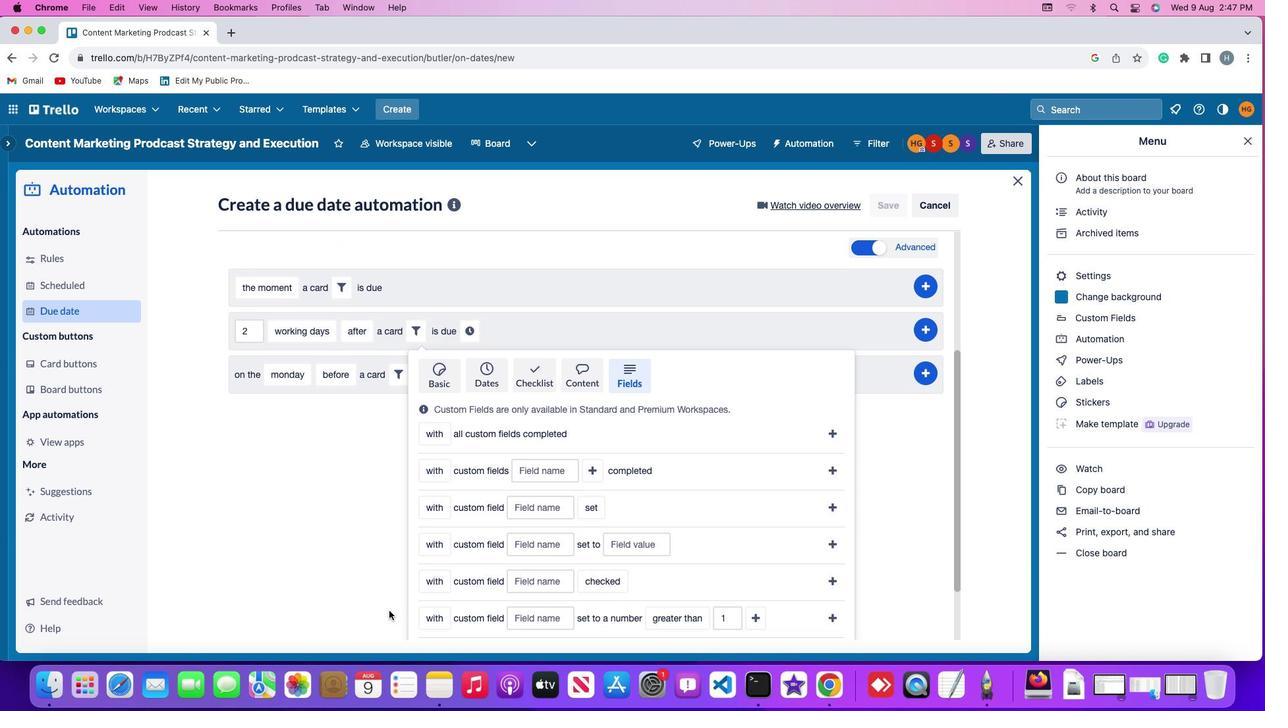 
Action: Mouse scrolled (389, 610) with delta (0, 0)
Screenshot: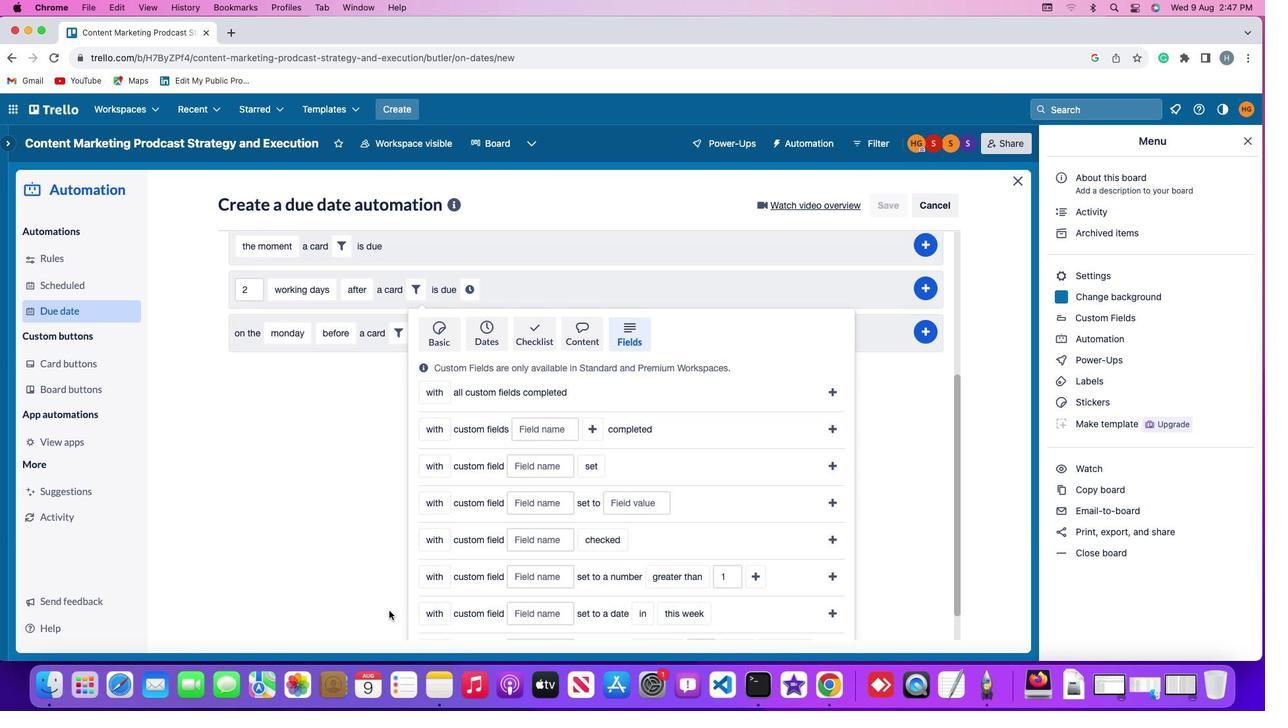 
Action: Mouse moved to (426, 521)
Screenshot: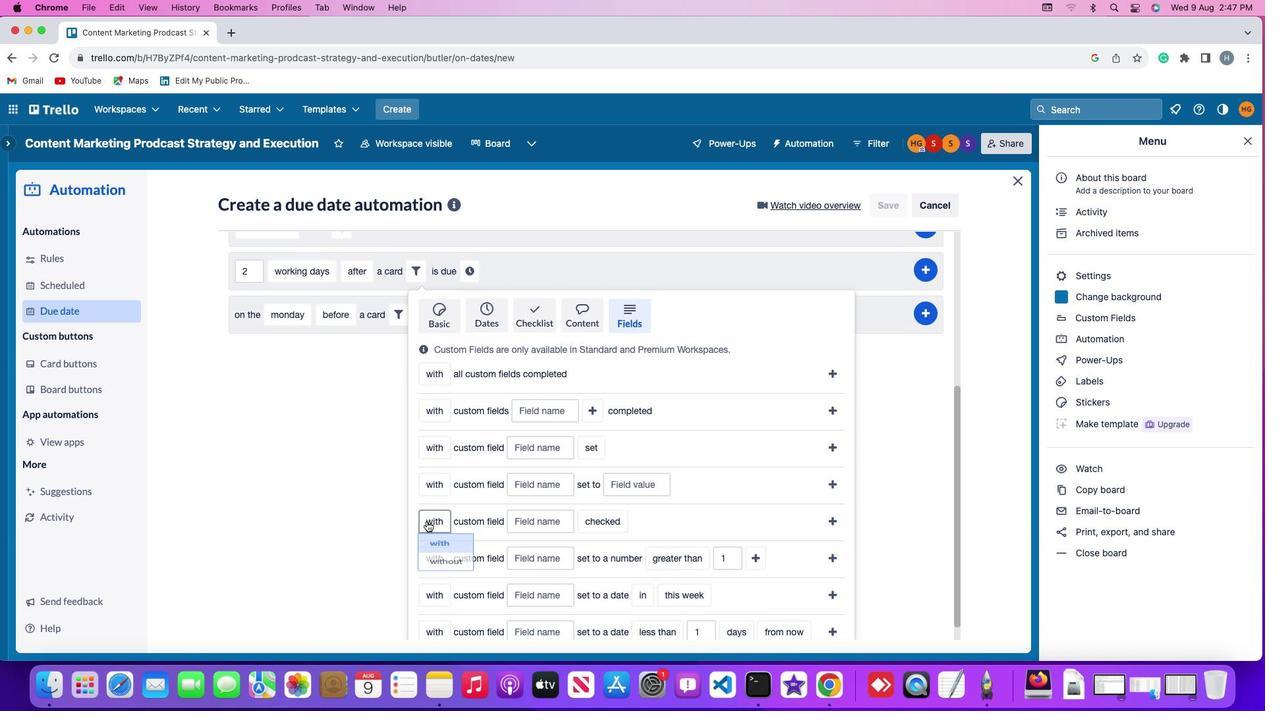 
Action: Mouse pressed left at (426, 521)
Screenshot: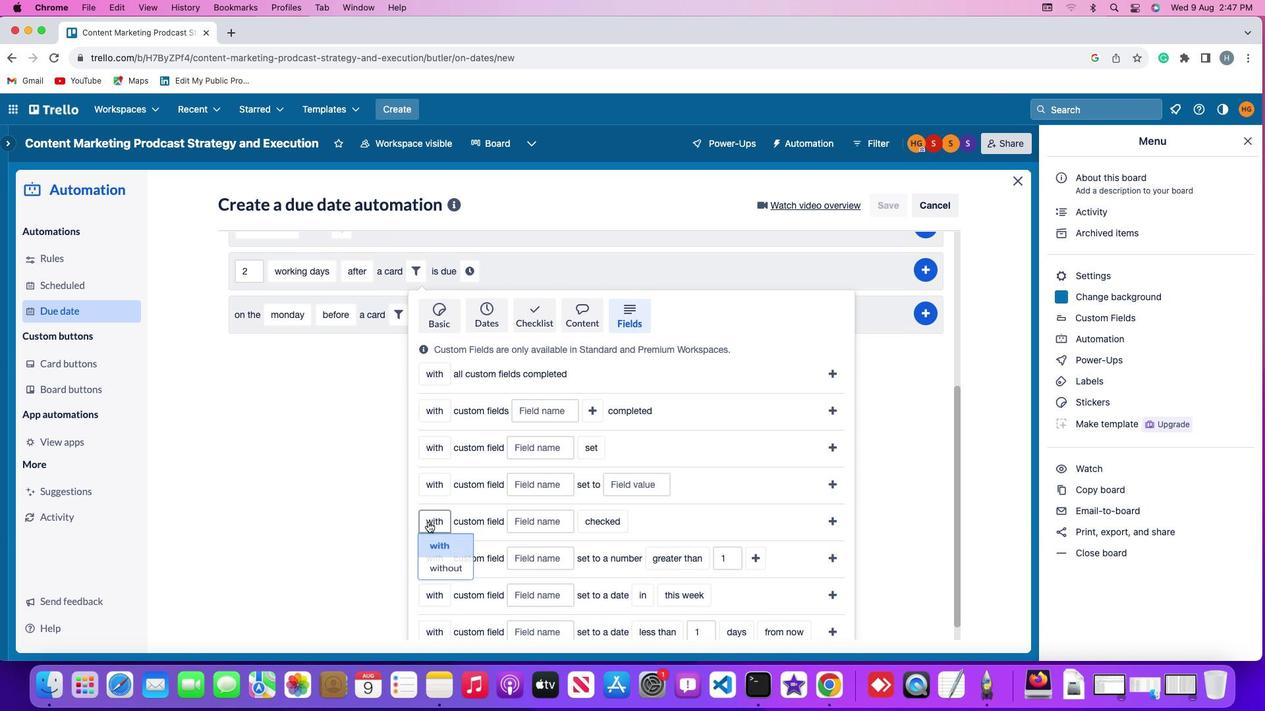 
Action: Mouse moved to (440, 577)
Screenshot: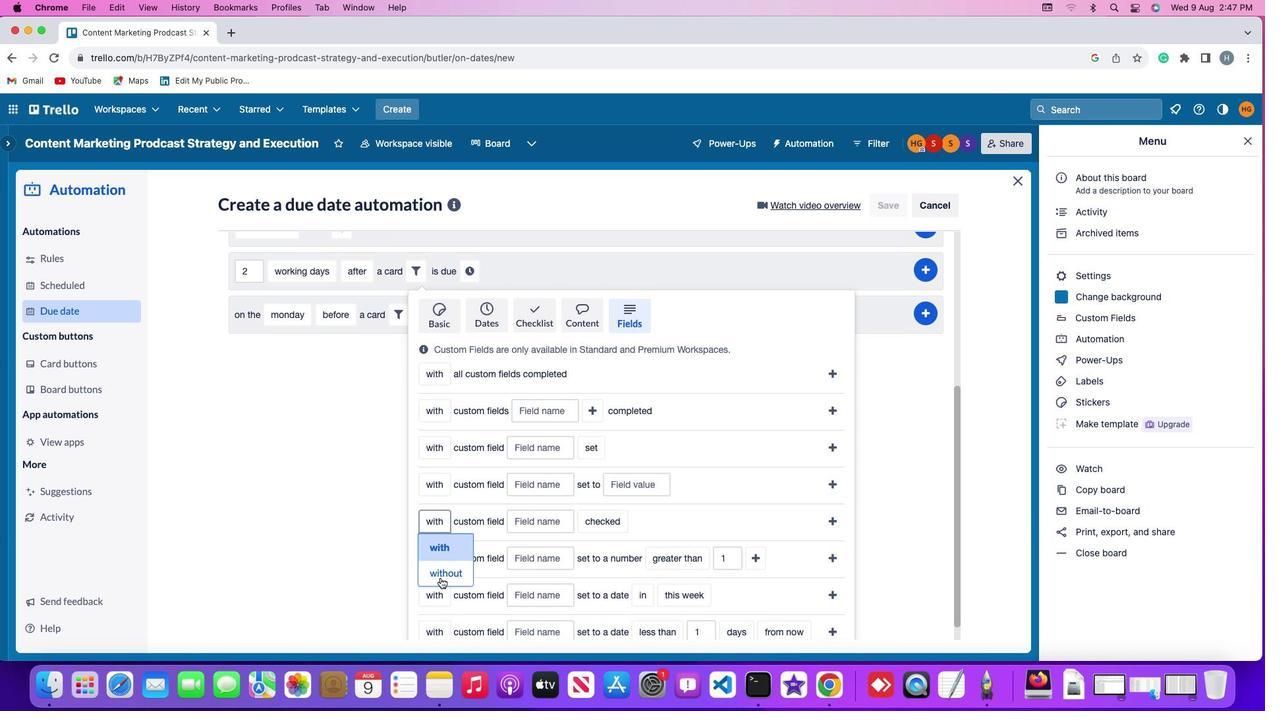 
Action: Mouse pressed left at (440, 577)
Screenshot: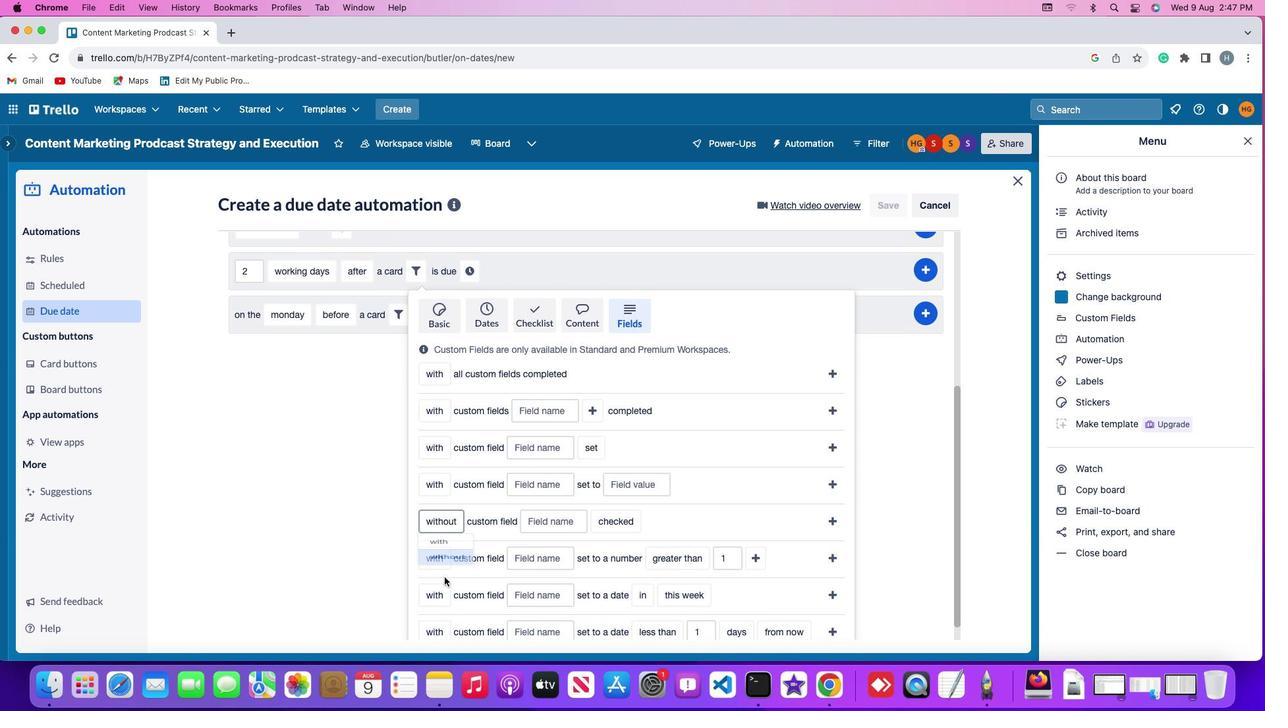 
Action: Mouse moved to (542, 522)
Screenshot: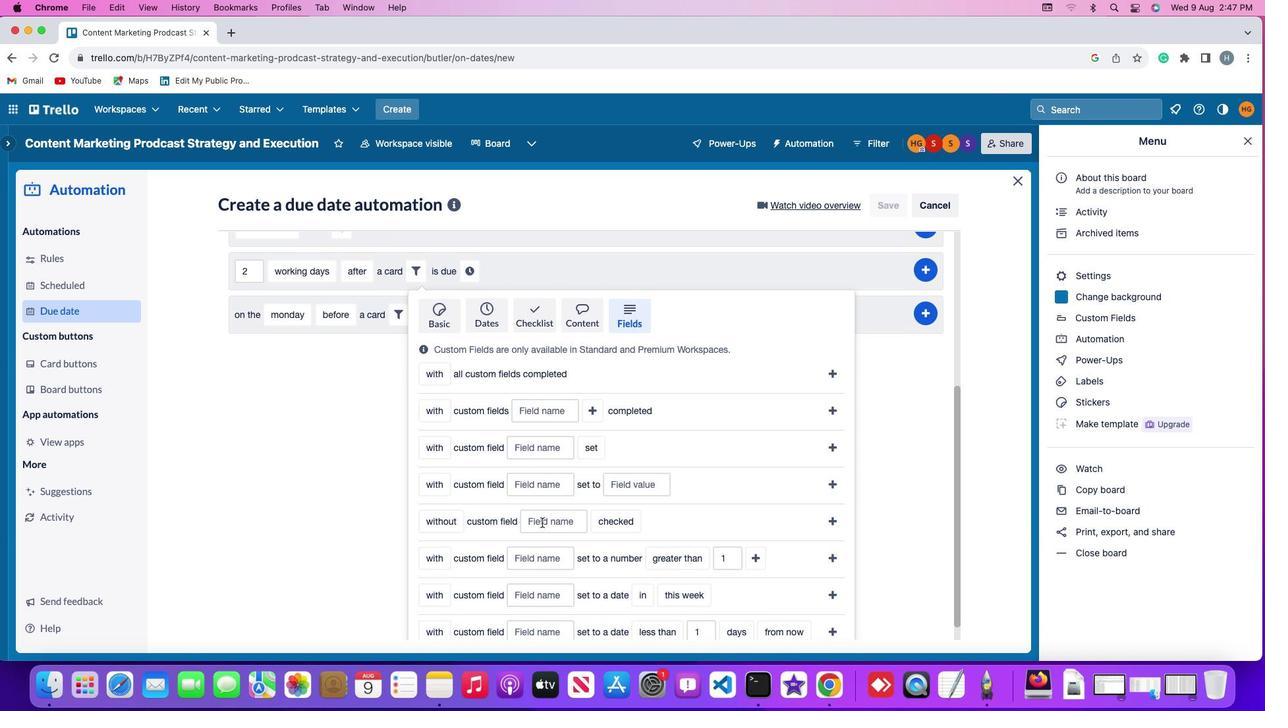 
Action: Mouse pressed left at (542, 522)
Screenshot: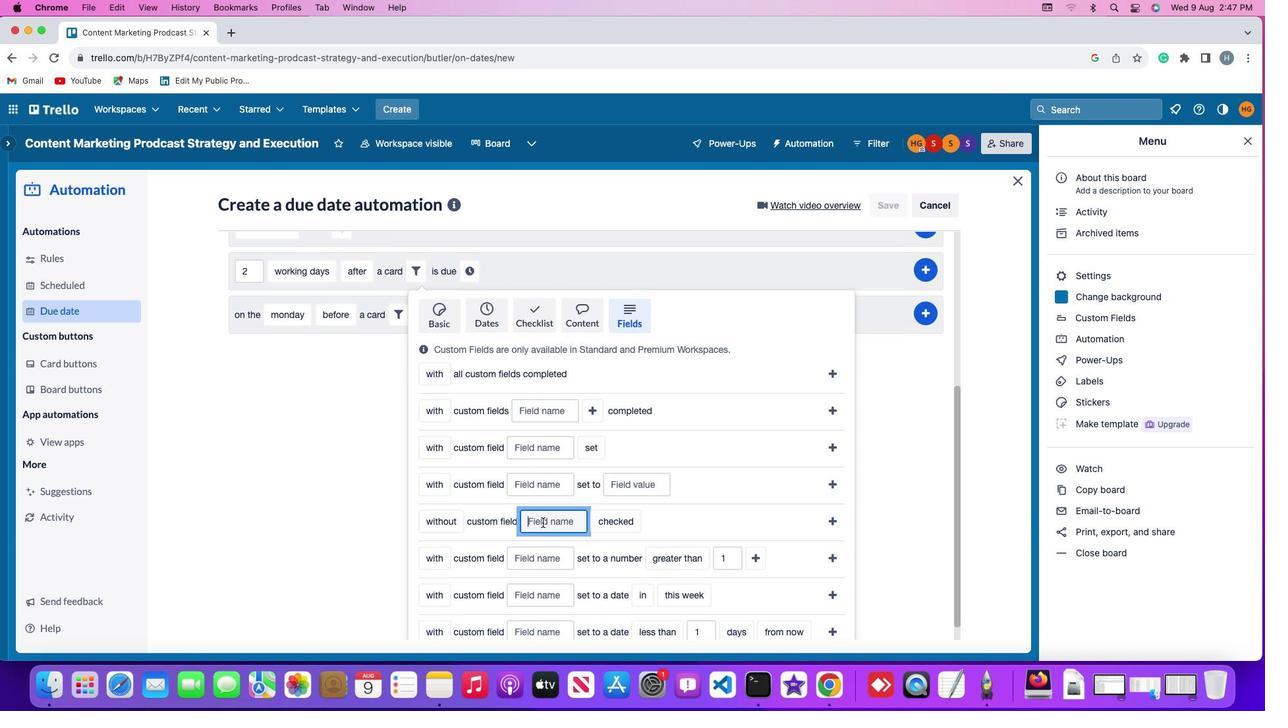 
Action: Mouse moved to (542, 522)
Screenshot: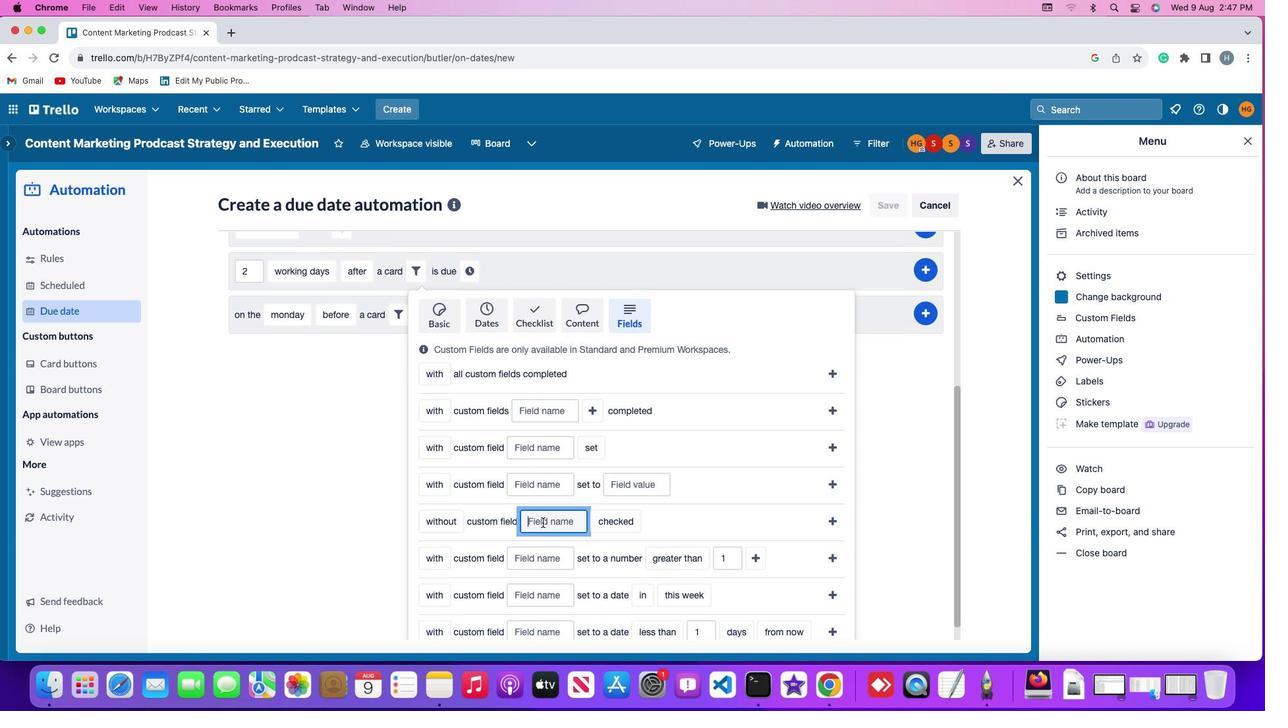 
Action: Key pressed Key.shift'R''e''s''u''m''e'
Screenshot: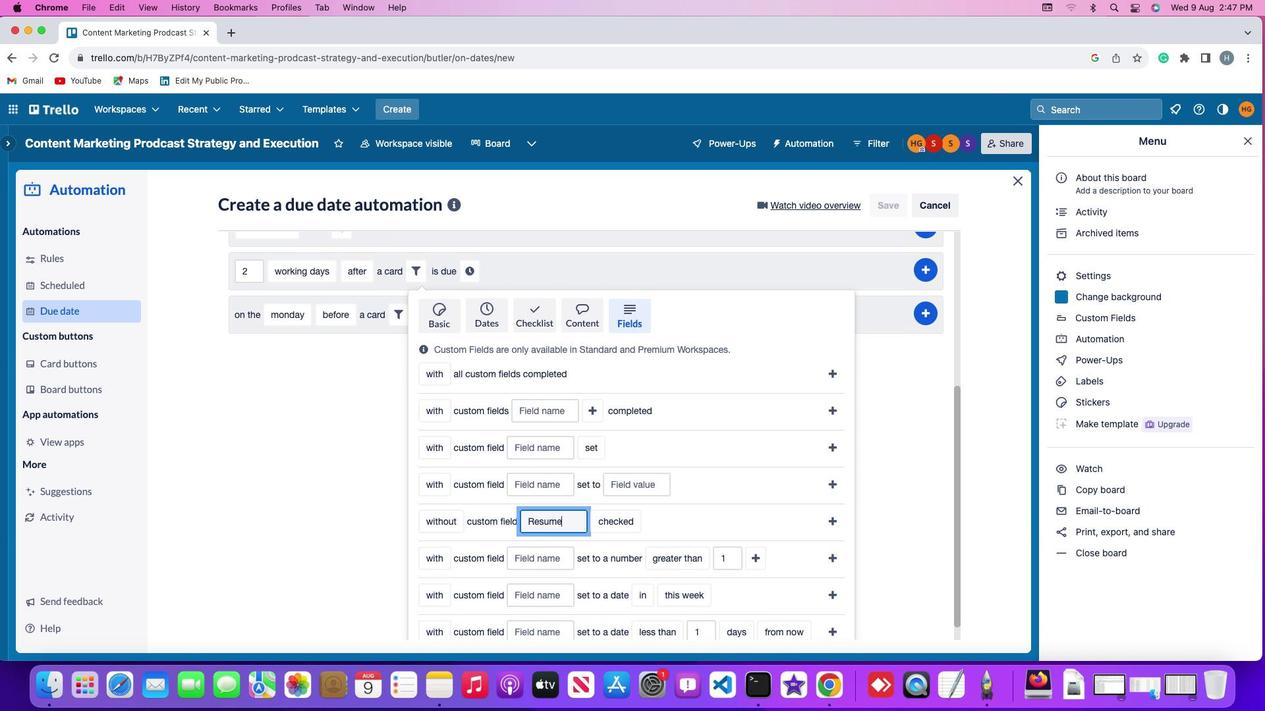 
Action: Mouse moved to (596, 525)
Screenshot: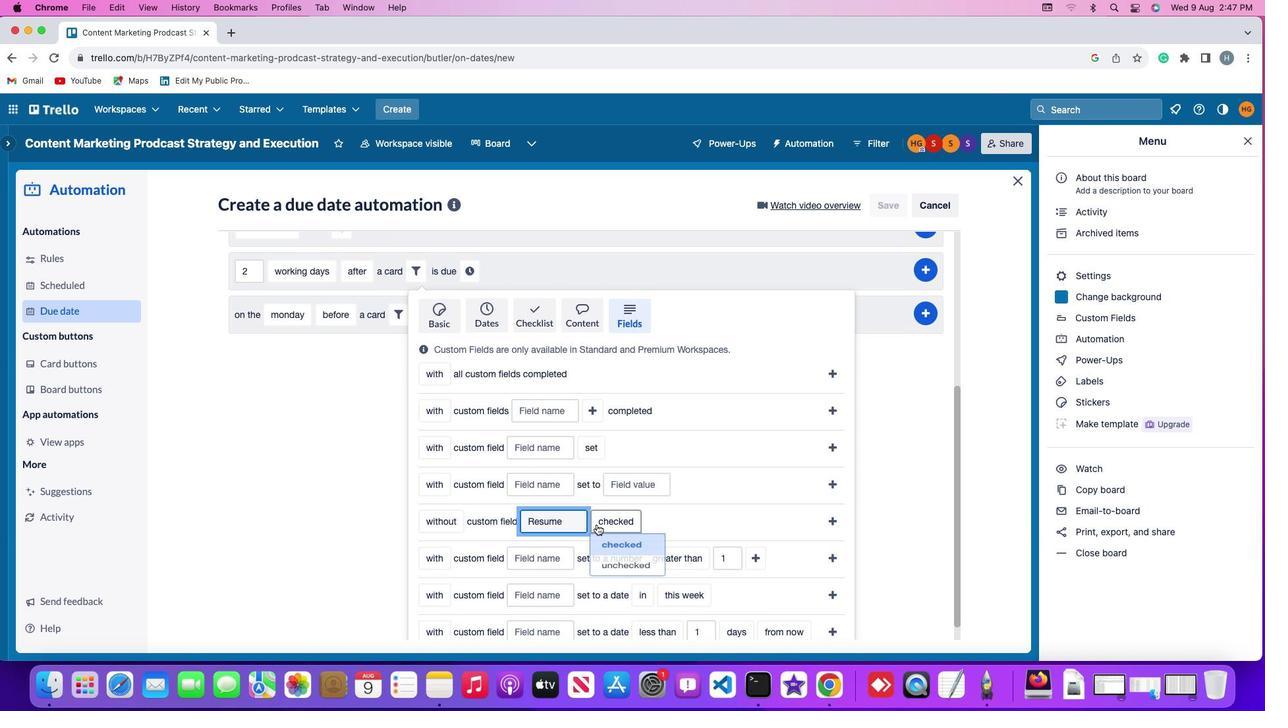 
Action: Mouse pressed left at (596, 525)
Screenshot: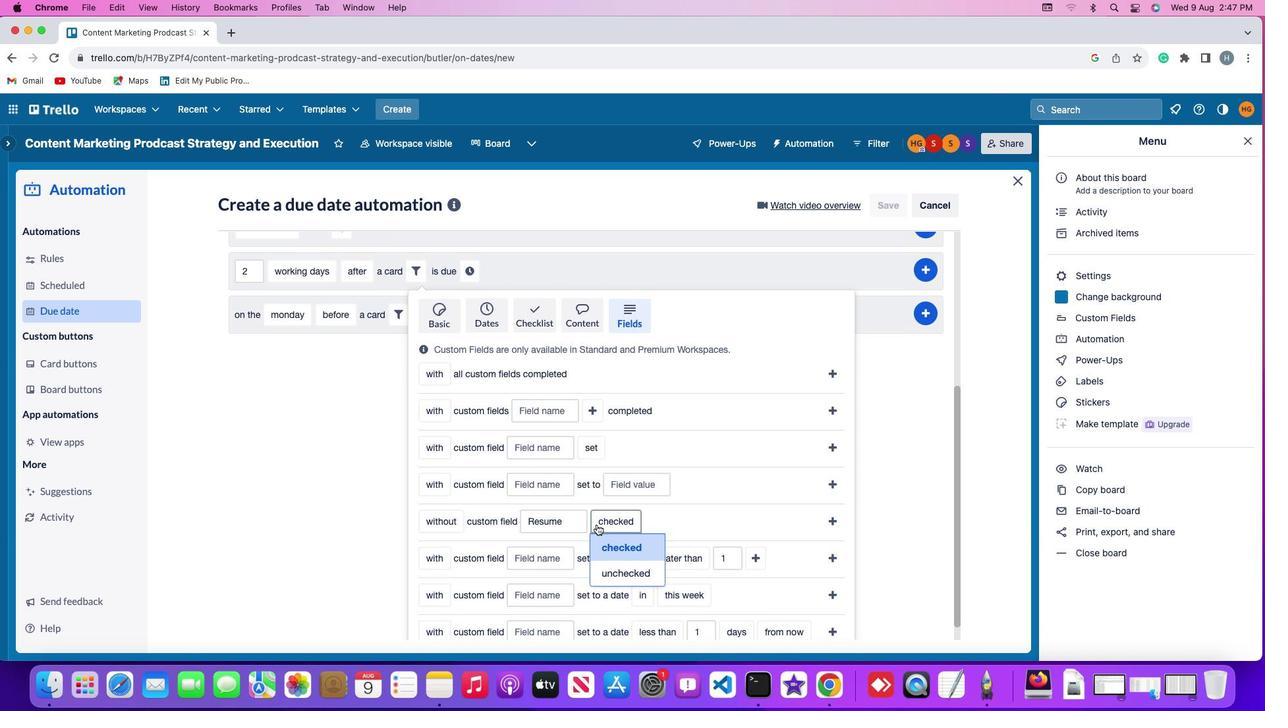 
Action: Mouse moved to (617, 546)
Screenshot: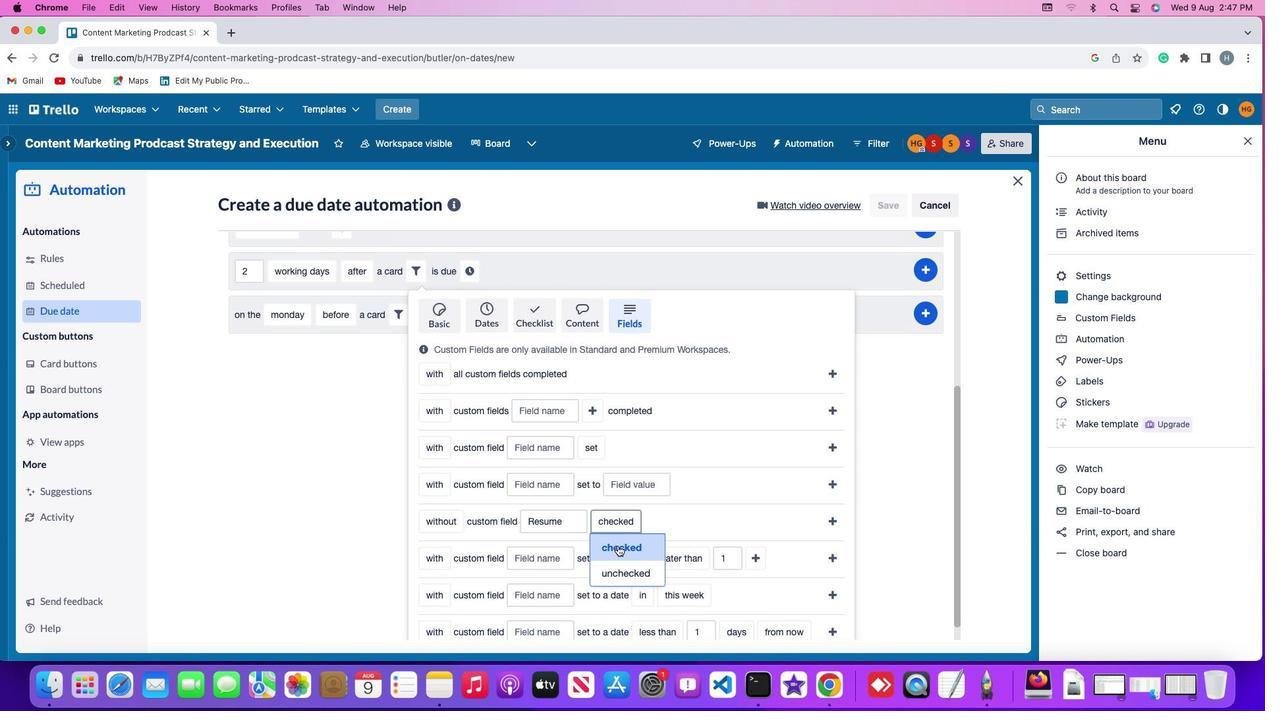 
Action: Mouse pressed left at (617, 546)
Screenshot: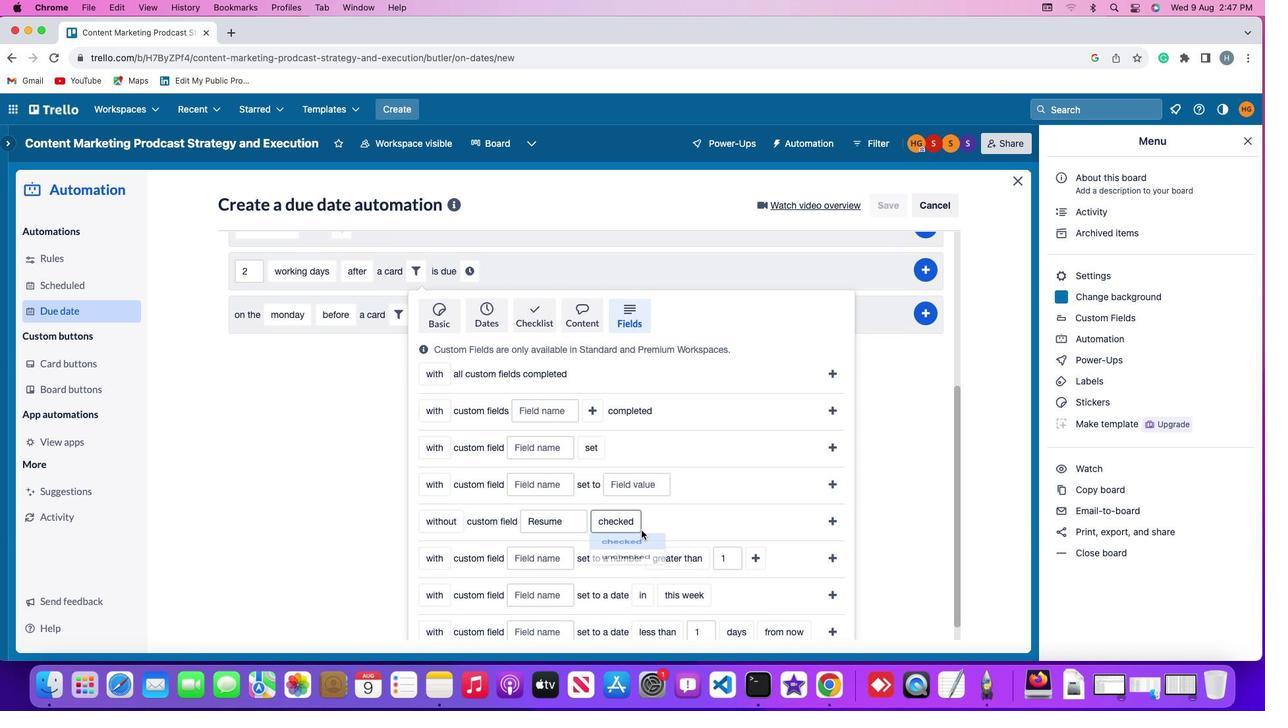 
Action: Mouse moved to (830, 517)
Screenshot: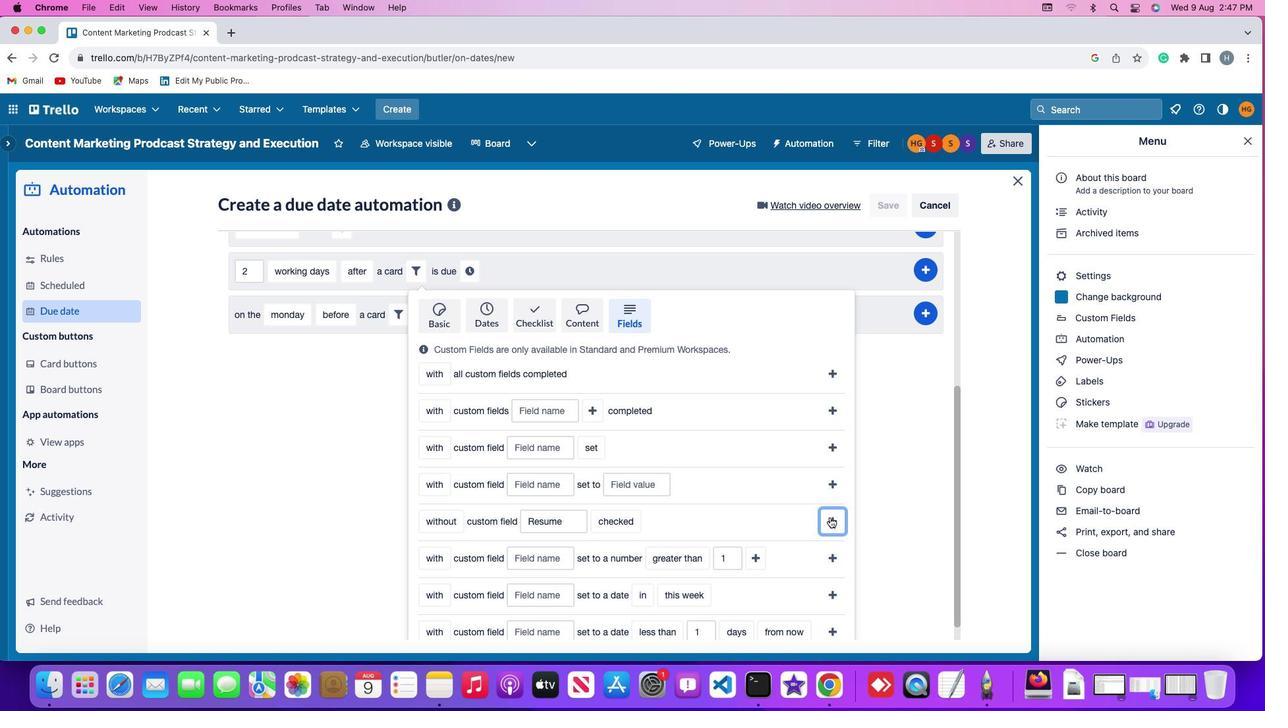 
Action: Mouse pressed left at (830, 517)
Screenshot: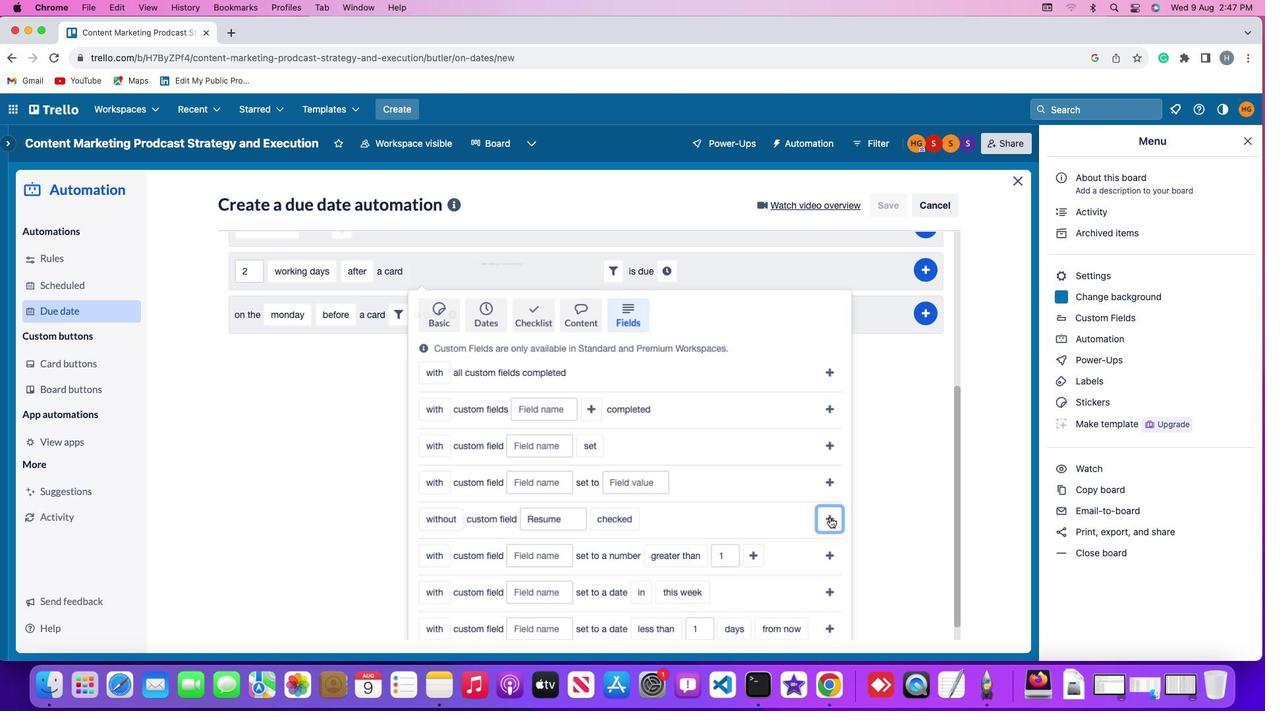 
Action: Mouse moved to (664, 523)
Screenshot: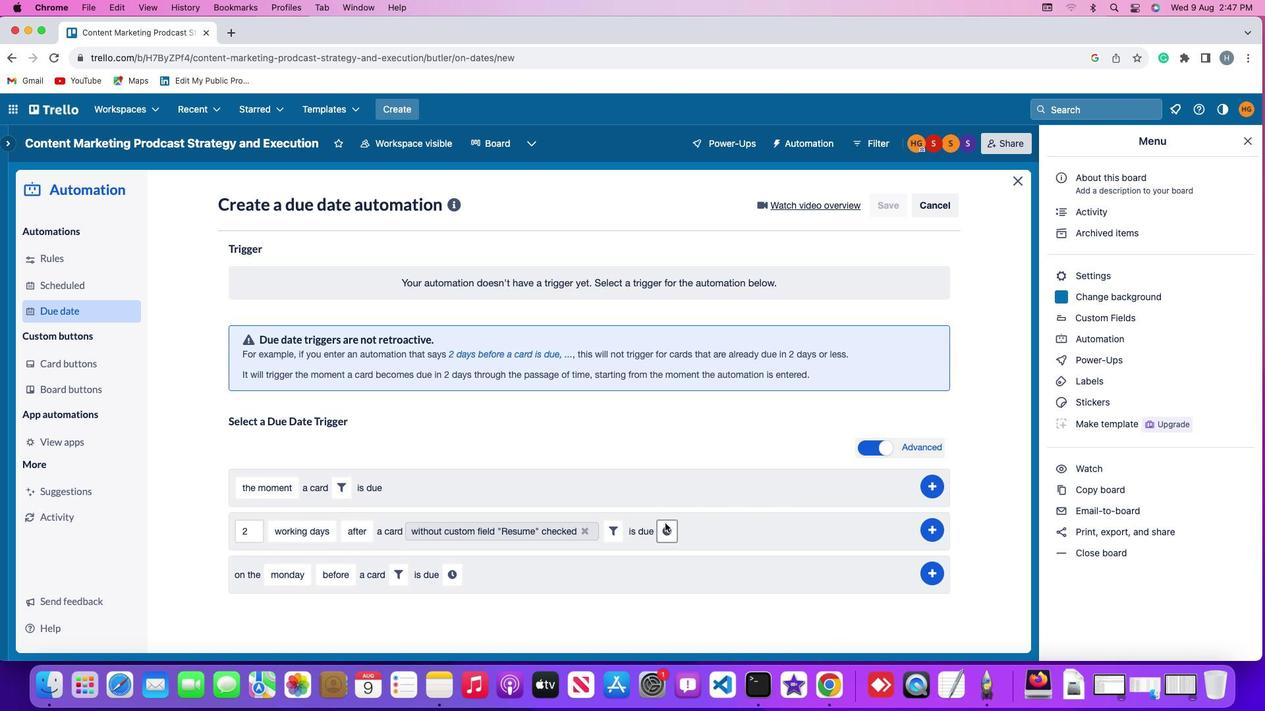 
Action: Mouse pressed left at (664, 523)
Screenshot: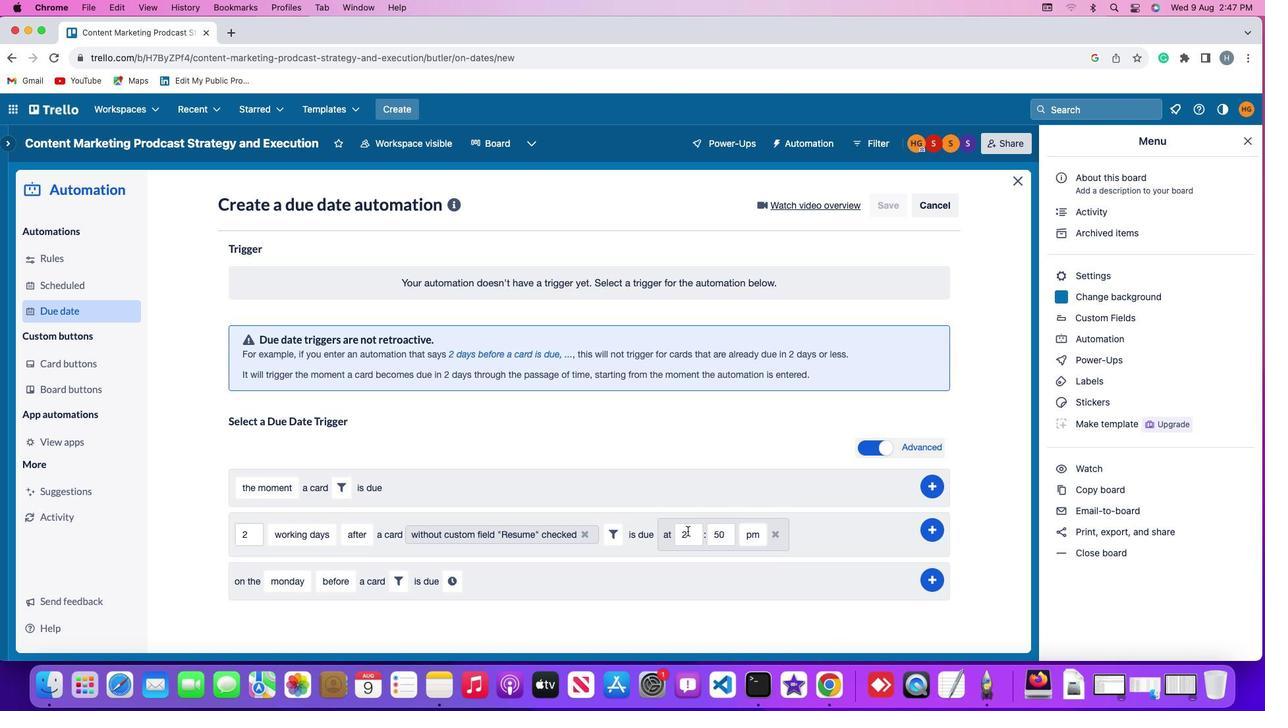 
Action: Mouse moved to (689, 531)
Screenshot: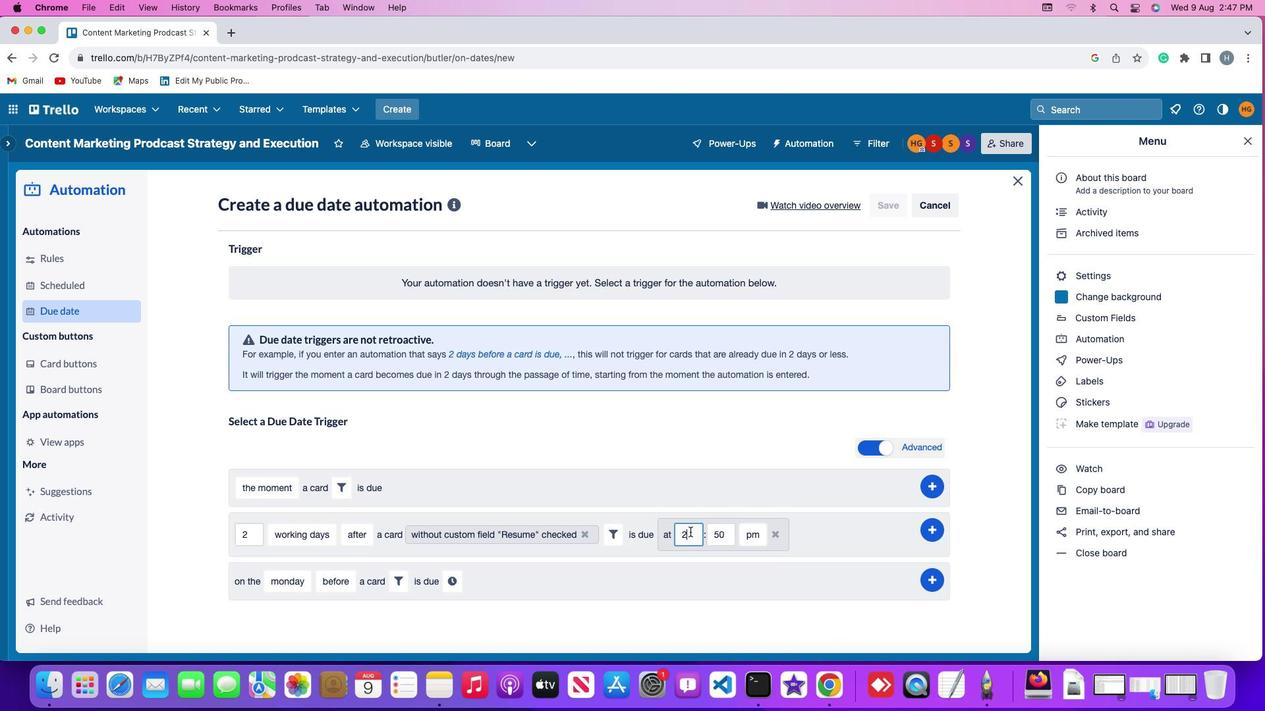 
Action: Mouse pressed left at (689, 531)
Screenshot: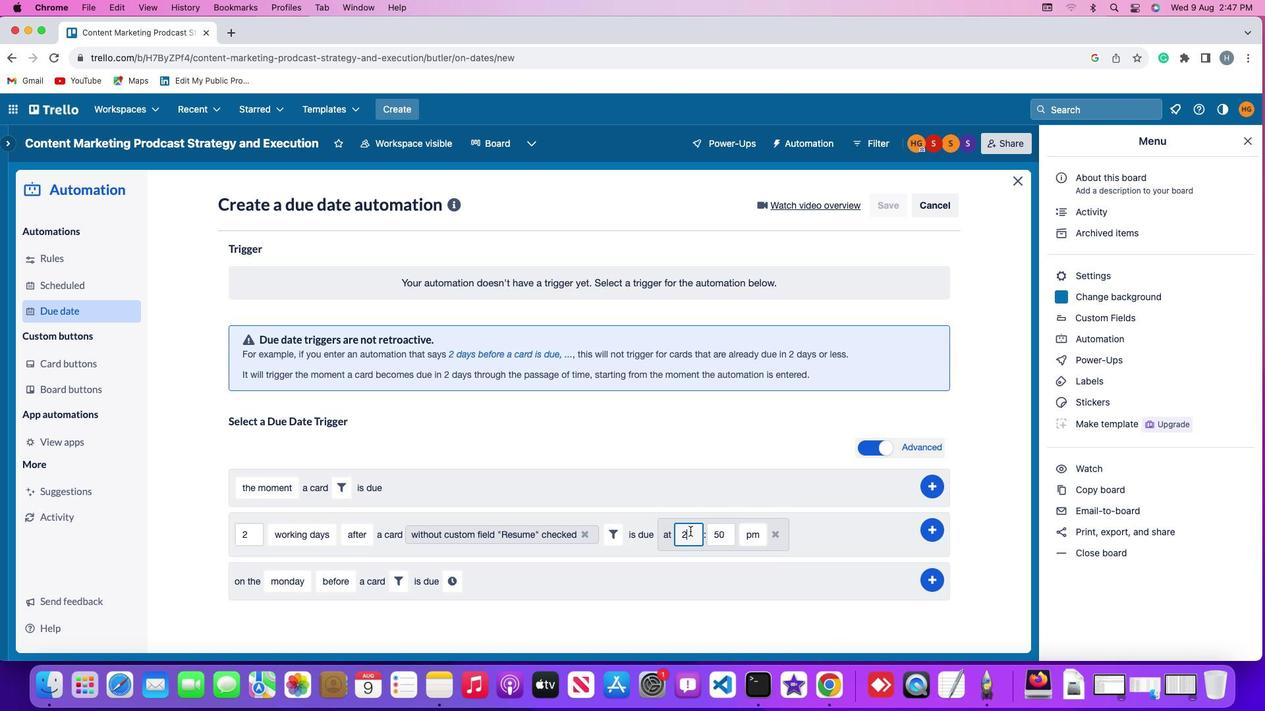 
Action: Mouse moved to (690, 531)
Screenshot: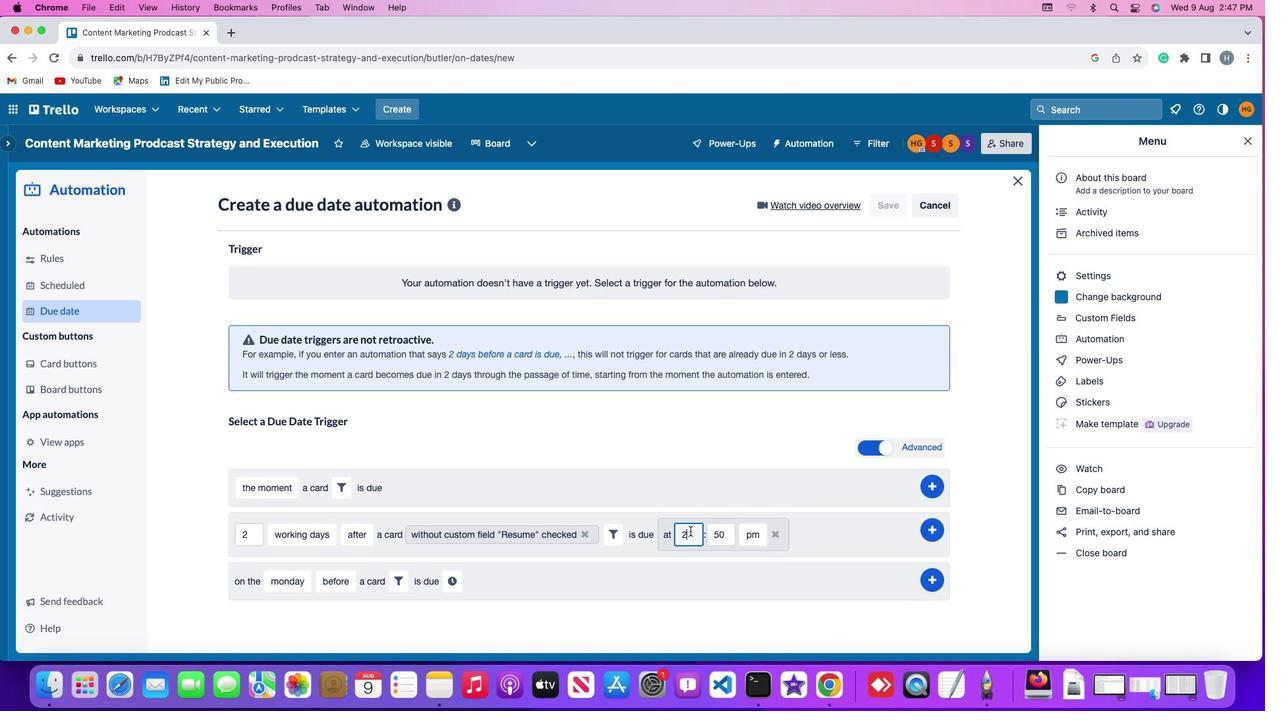 
Action: Key pressed Key.backspace'1''1'
Screenshot: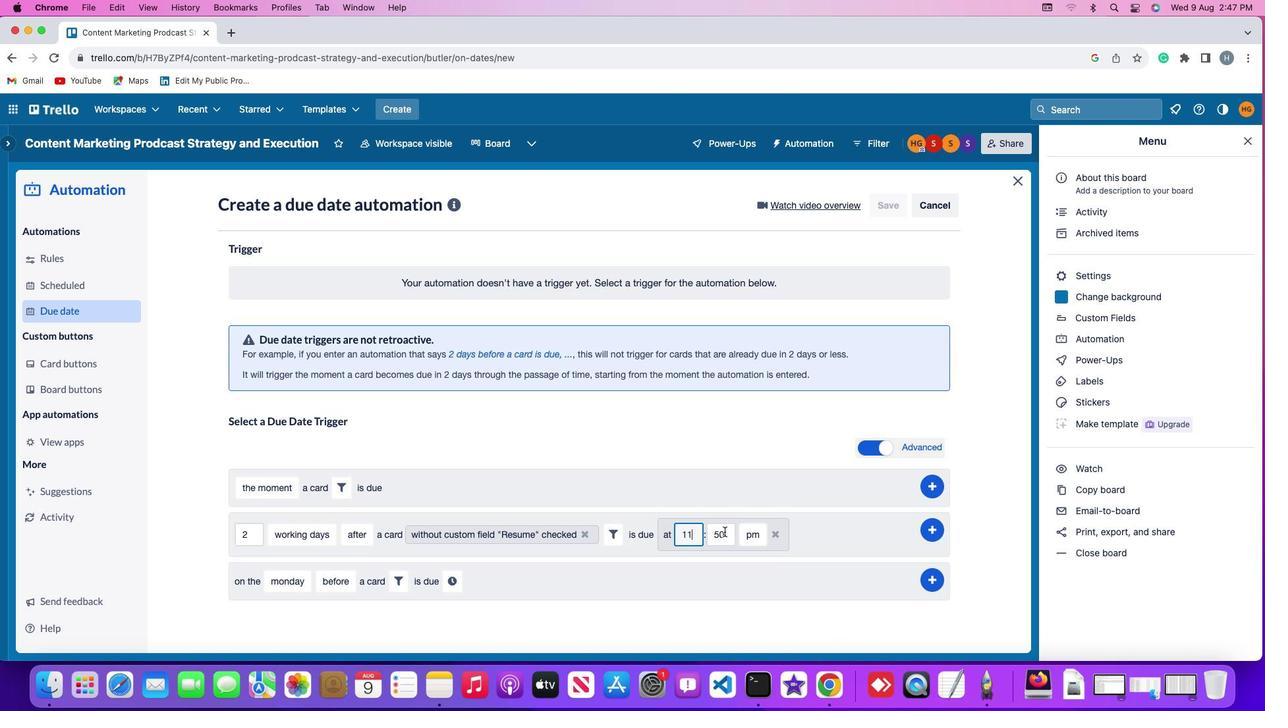 
Action: Mouse moved to (728, 533)
Screenshot: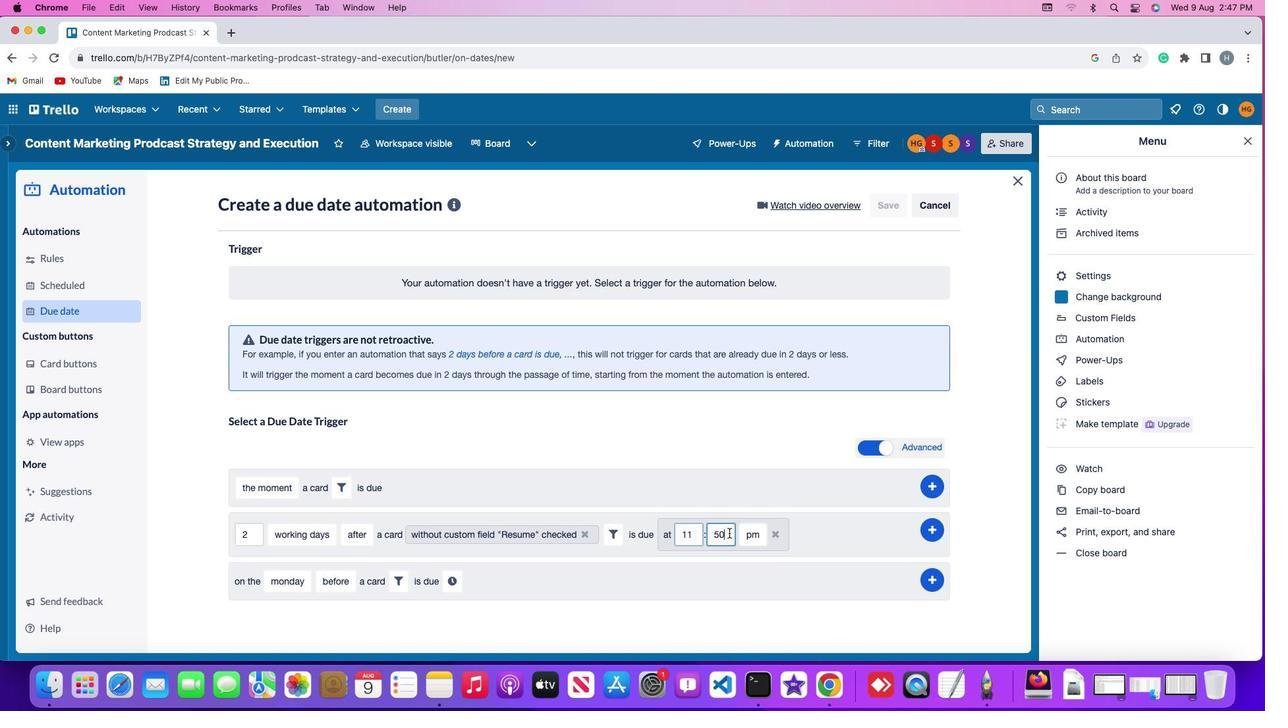 
Action: Mouse pressed left at (728, 533)
Screenshot: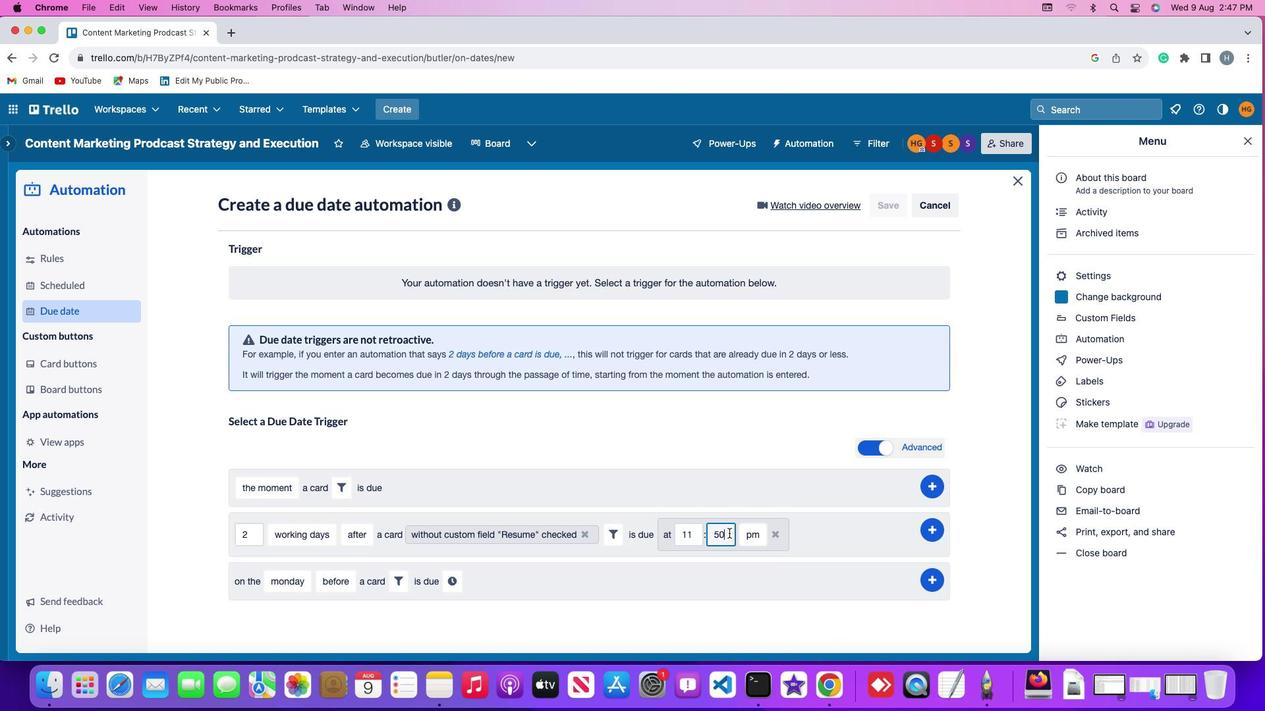 
Action: Mouse moved to (729, 533)
Screenshot: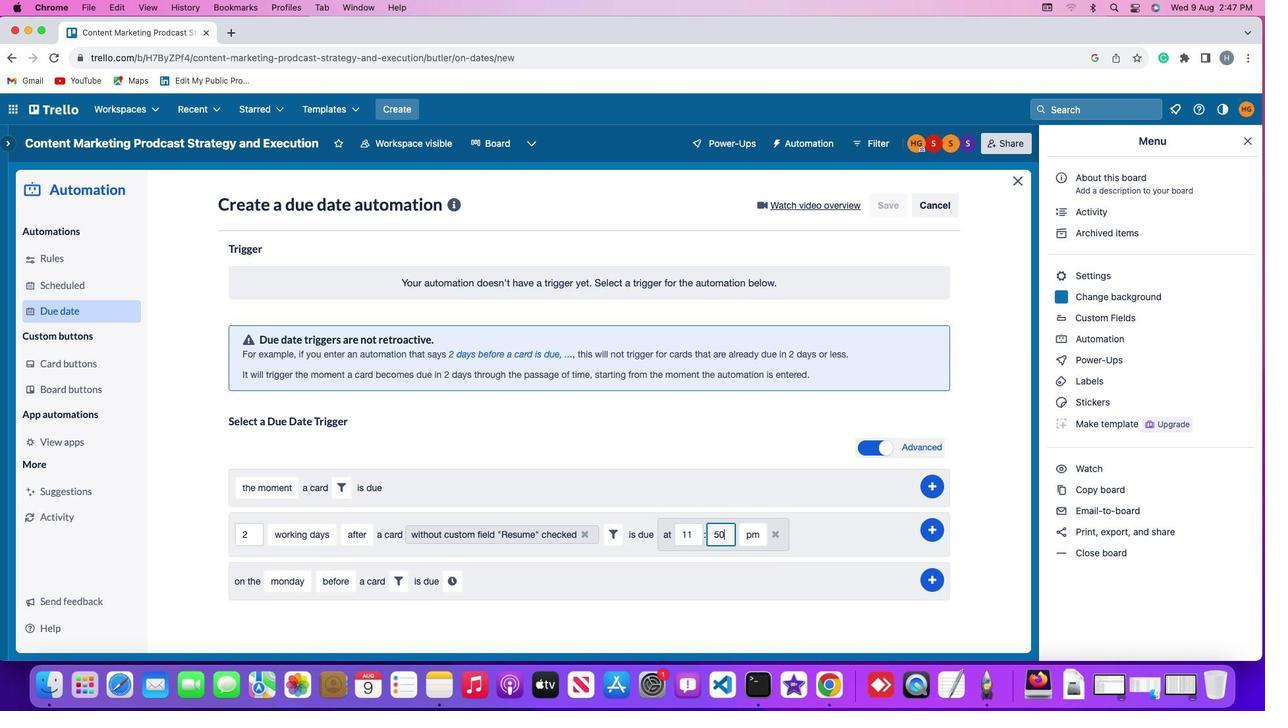 
Action: Key pressed Key.backspaceKey.backspace'0''0'
Screenshot: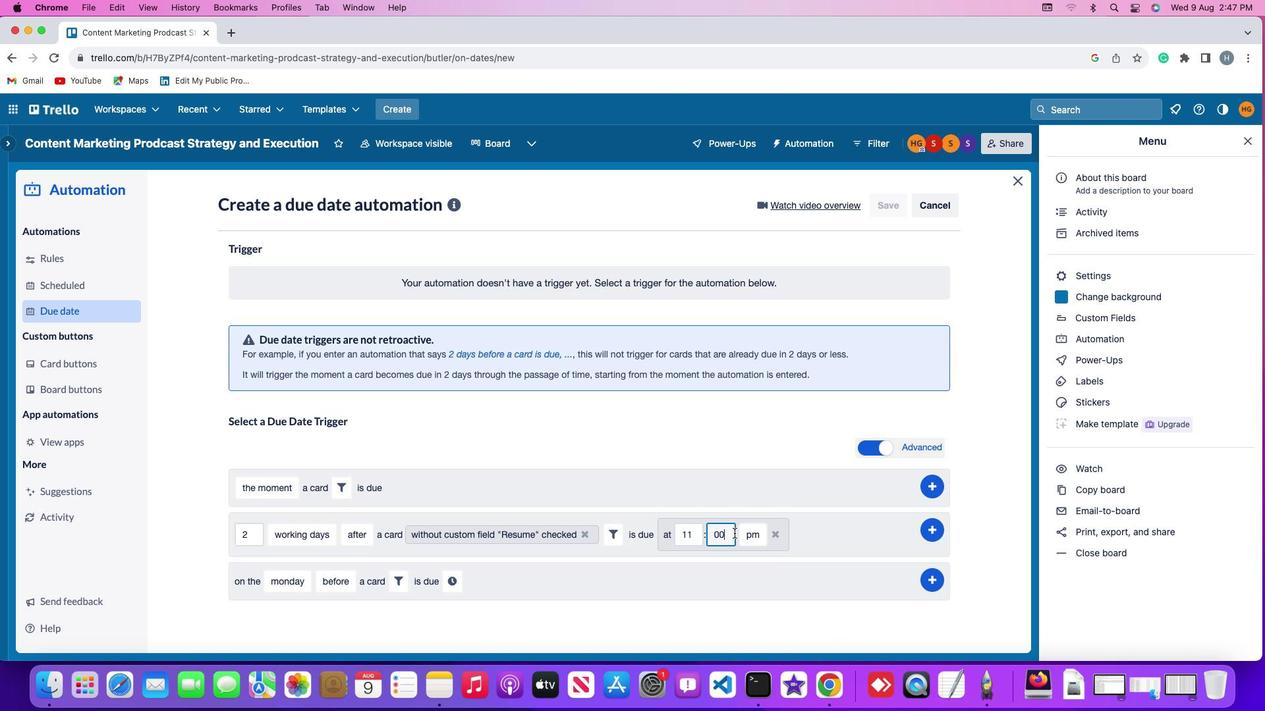 
Action: Mouse moved to (750, 533)
Screenshot: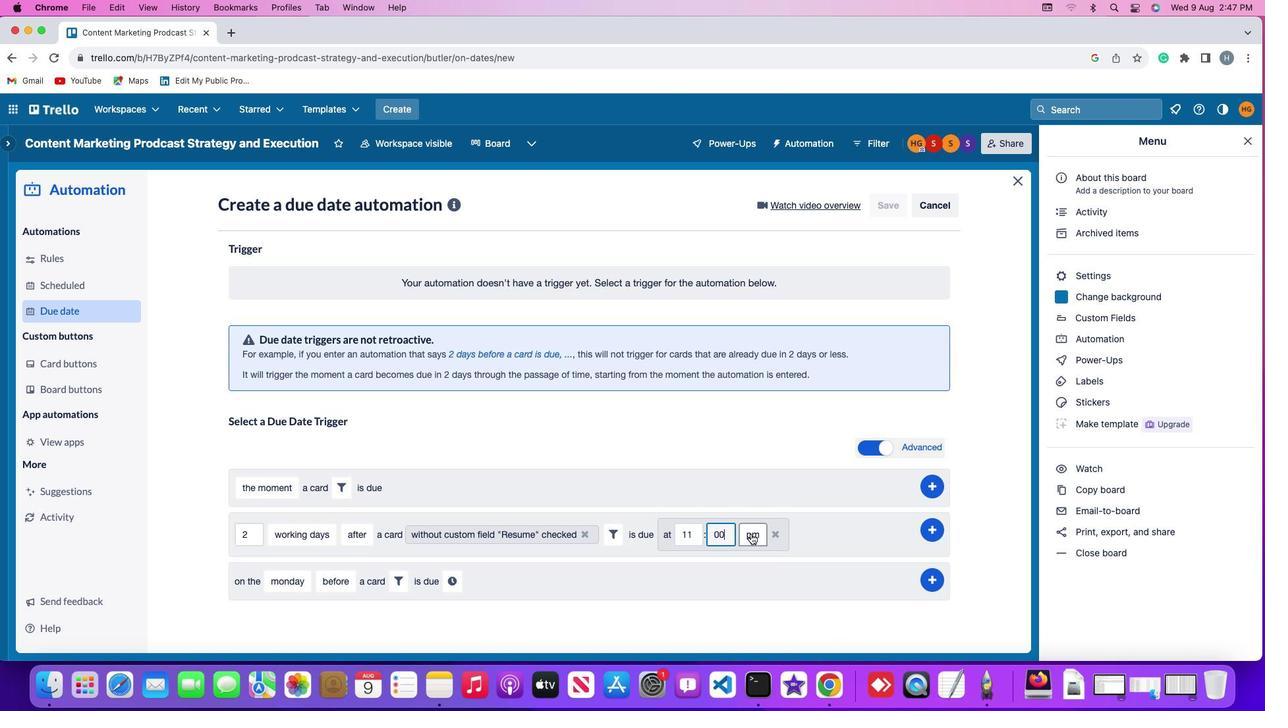 
Action: Mouse pressed left at (750, 533)
Screenshot: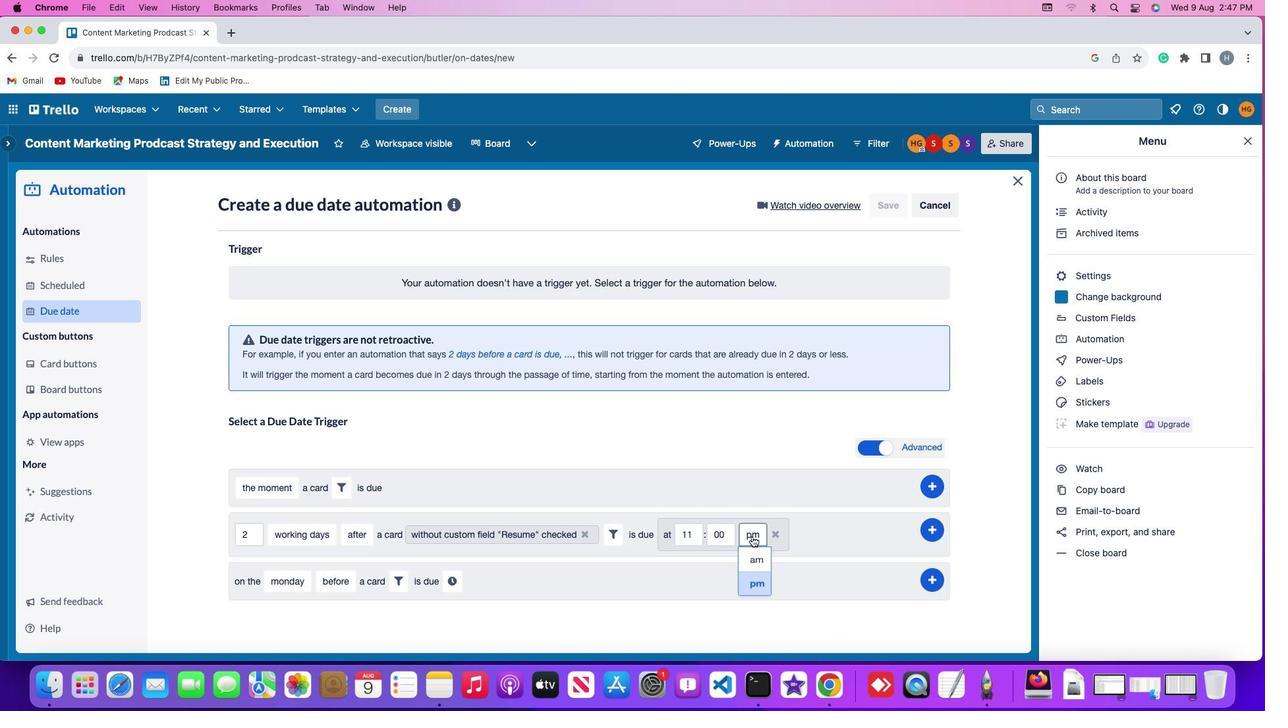 
Action: Mouse moved to (754, 560)
Screenshot: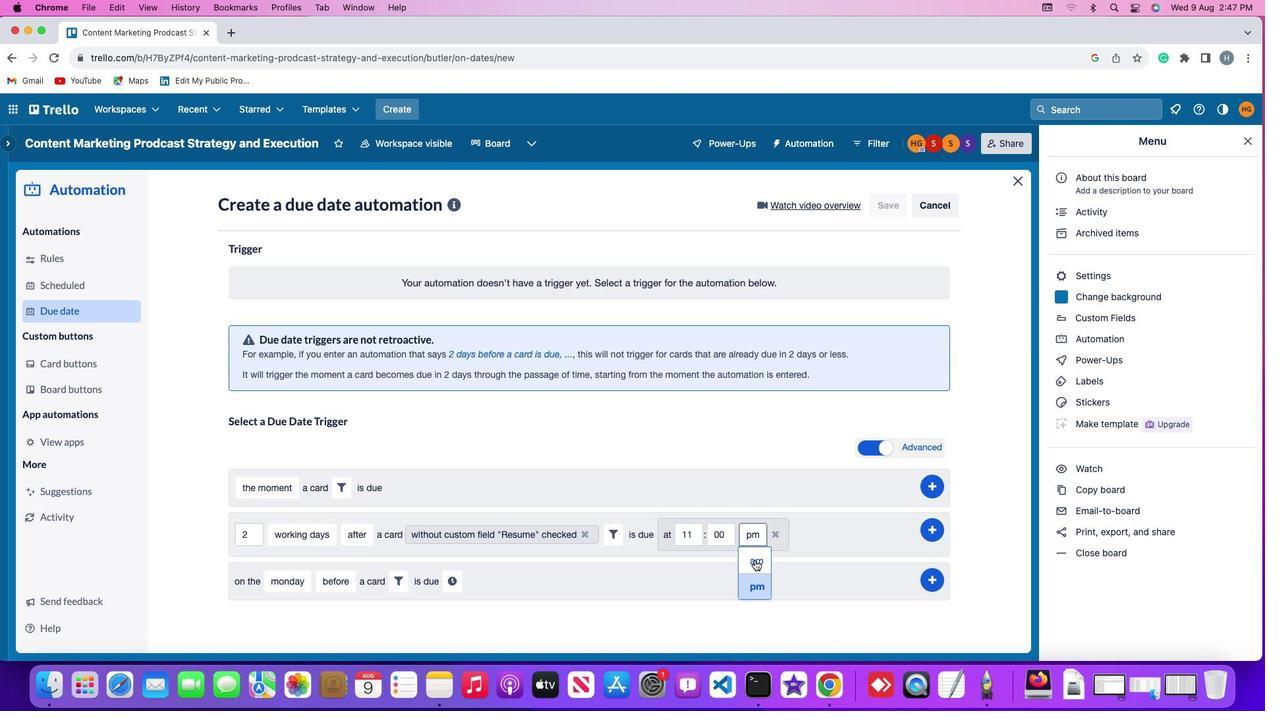 
Action: Mouse pressed left at (754, 560)
Screenshot: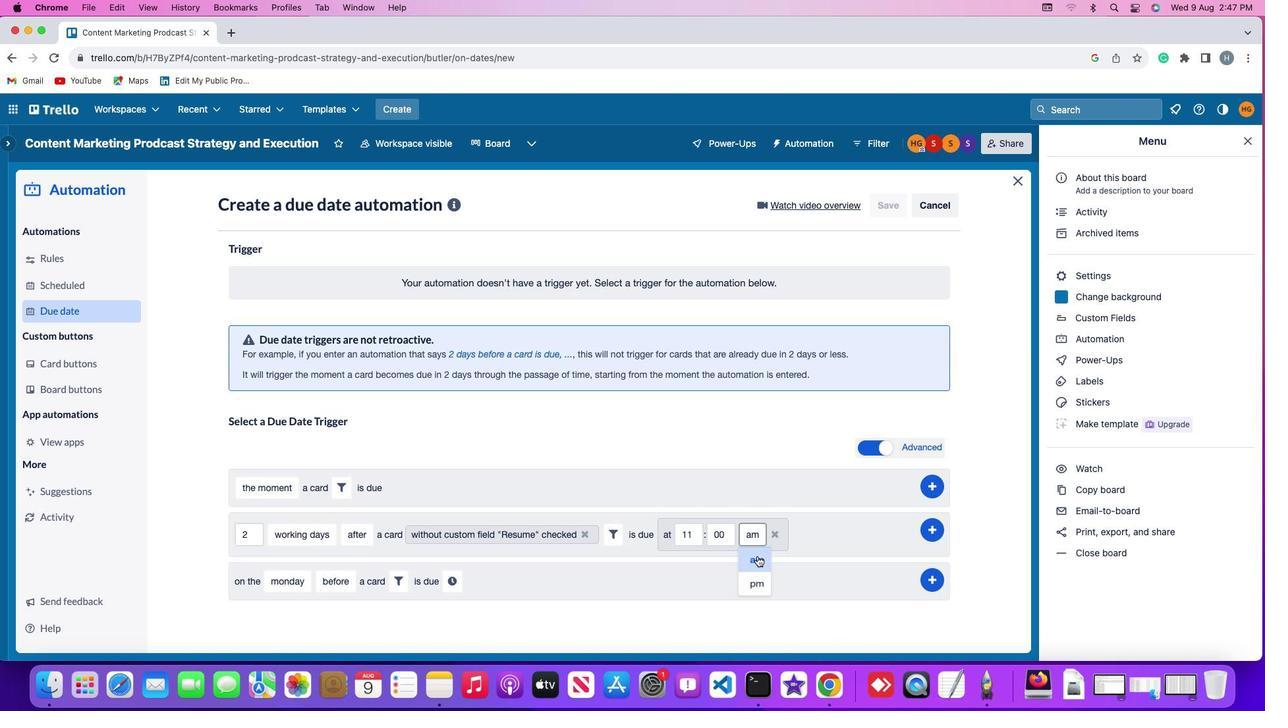 
Action: Mouse moved to (934, 529)
Screenshot: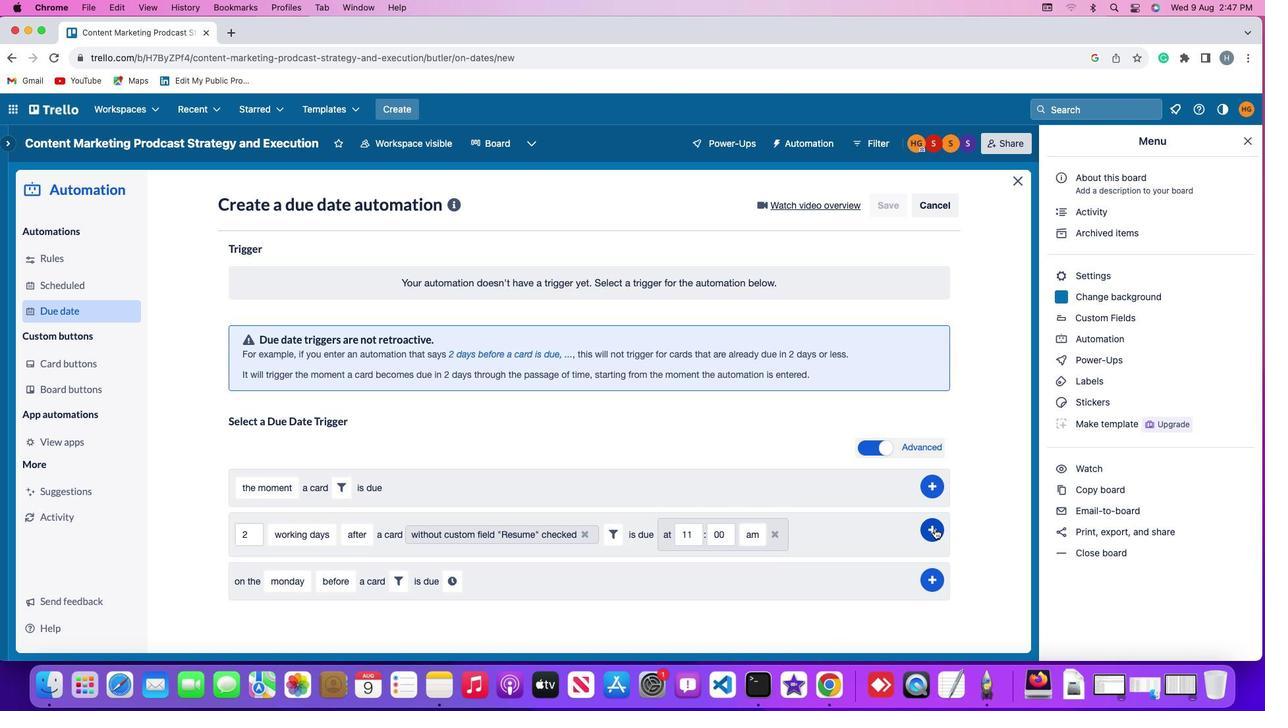 
Action: Mouse pressed left at (934, 529)
Screenshot: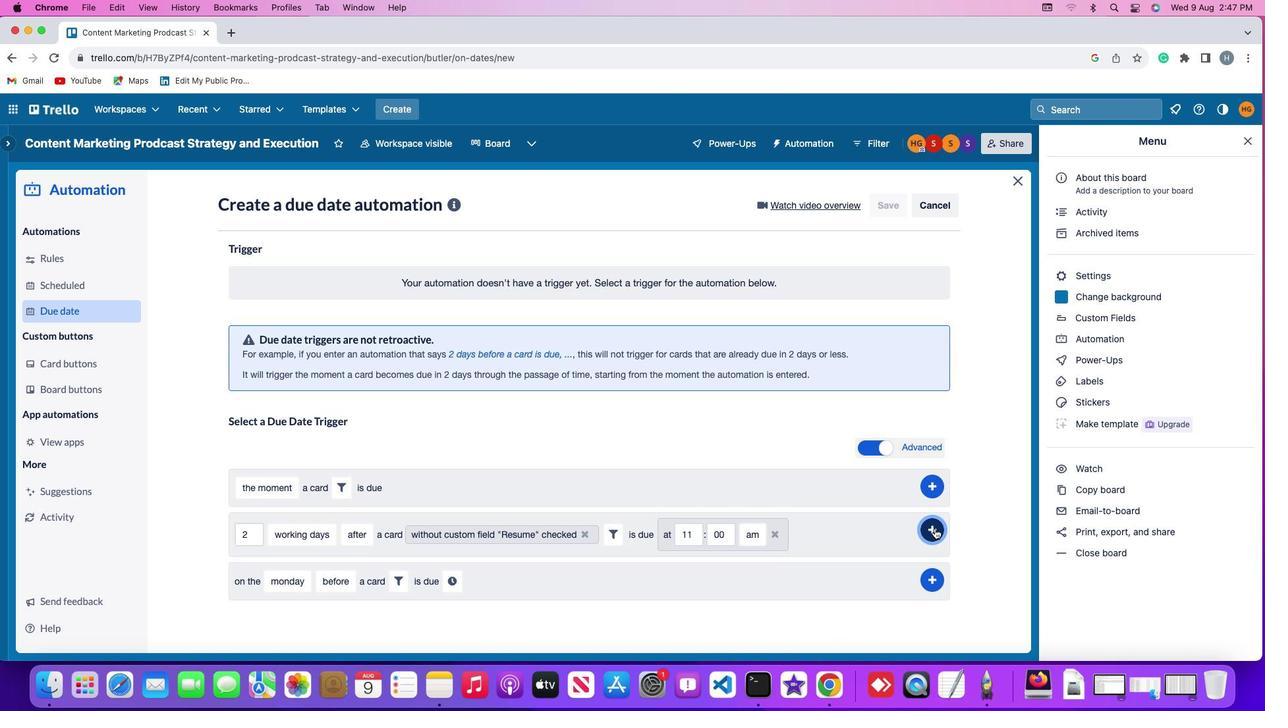 
Action: Mouse moved to (994, 417)
Screenshot: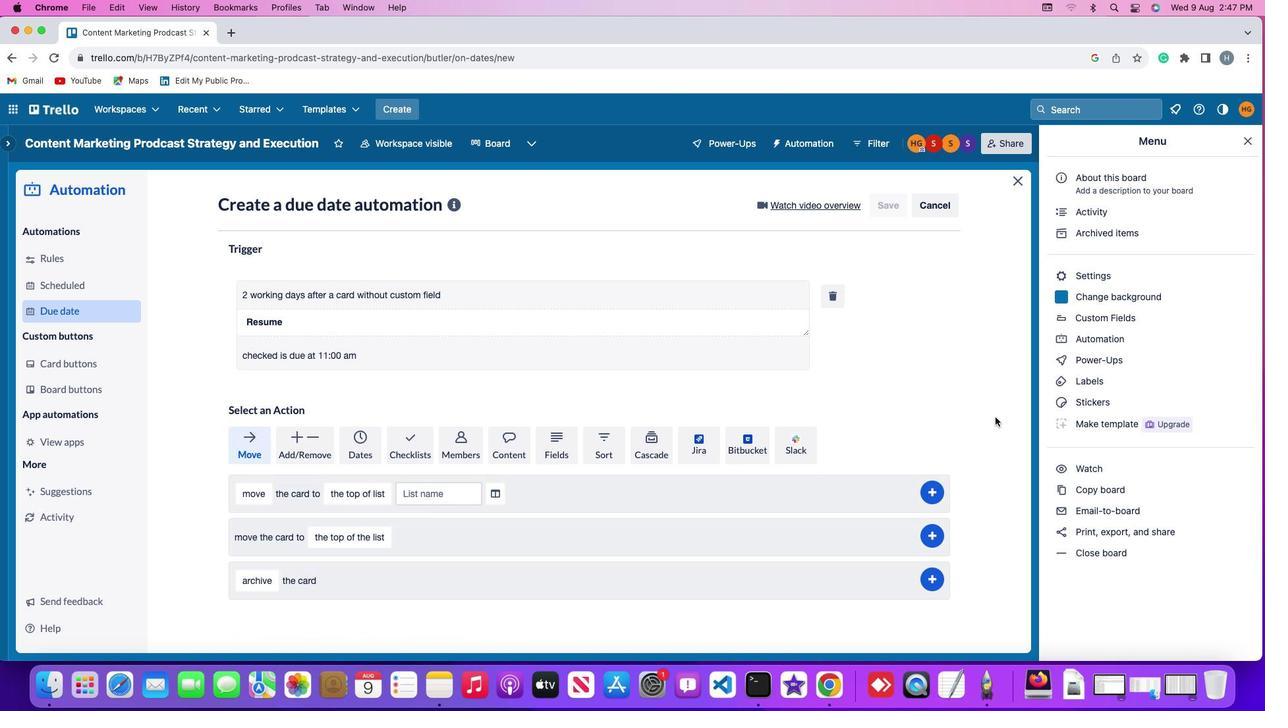 
